 Task: Create new invoice with Date Opened :30-Apr-23, Select Customer: Hat Creek Burger Co., Terms: Payment Term 2. Make invoice entry for item-1 with Date: 30-Apr-23, Description: Celsius Lemon Lime, Action: Material, Income Account: Income:Sales, Quantity: 1, Unit Price: 6.25, Discount %: 10. Make entry for item-2 with Date: 30-Apr-23, Description: Huggies Little Movers Baby Diapers Size 7, Action: Material, Income Account: Income:Sales, Quantity: 2, Unit Price: 9.5, Discount %: 5. Make entry for item-3 with Date: 30-Apr-23, Description: Diet Coke Can, Action: Material, Income Account: Income:Sales, Quantity: 1, Unit Price: 10.5, Discount %: 7. Write Notes: 'Looking forward to serving you again.'. Post Invoice with Post Date: 30-Apr-23, Post to Accounts: Assets:Accounts Receivable. Pay / Process Payment with Transaction Date: 15-May-23, Amount: 33.44, Transfer Account: Checking Account. Print Invoice, display notes by going to Option, then go to Display Tab and check 'Invoice Notes'.
Action: Mouse moved to (165, 35)
Screenshot: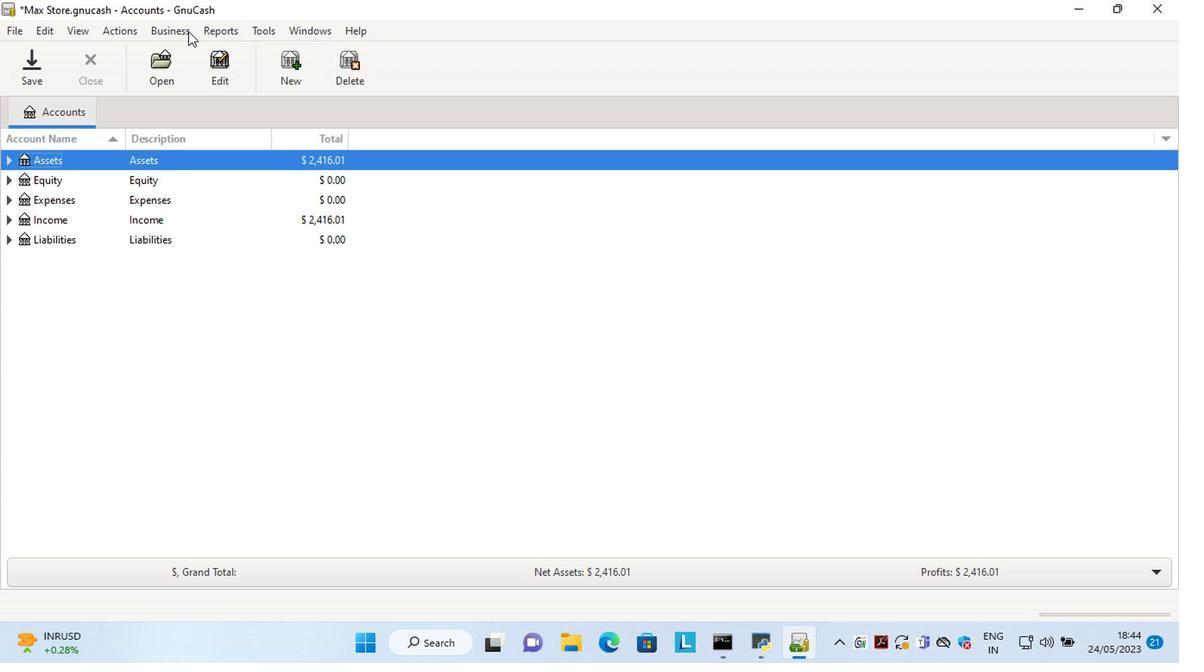 
Action: Mouse pressed left at (165, 35)
Screenshot: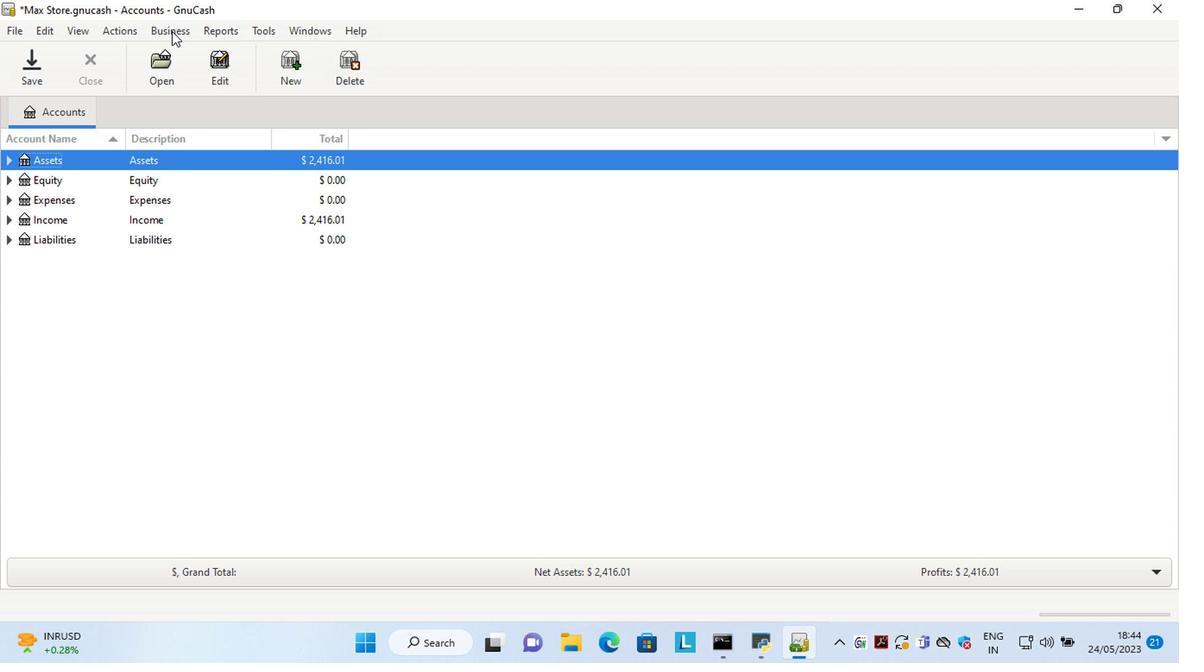 
Action: Mouse moved to (384, 124)
Screenshot: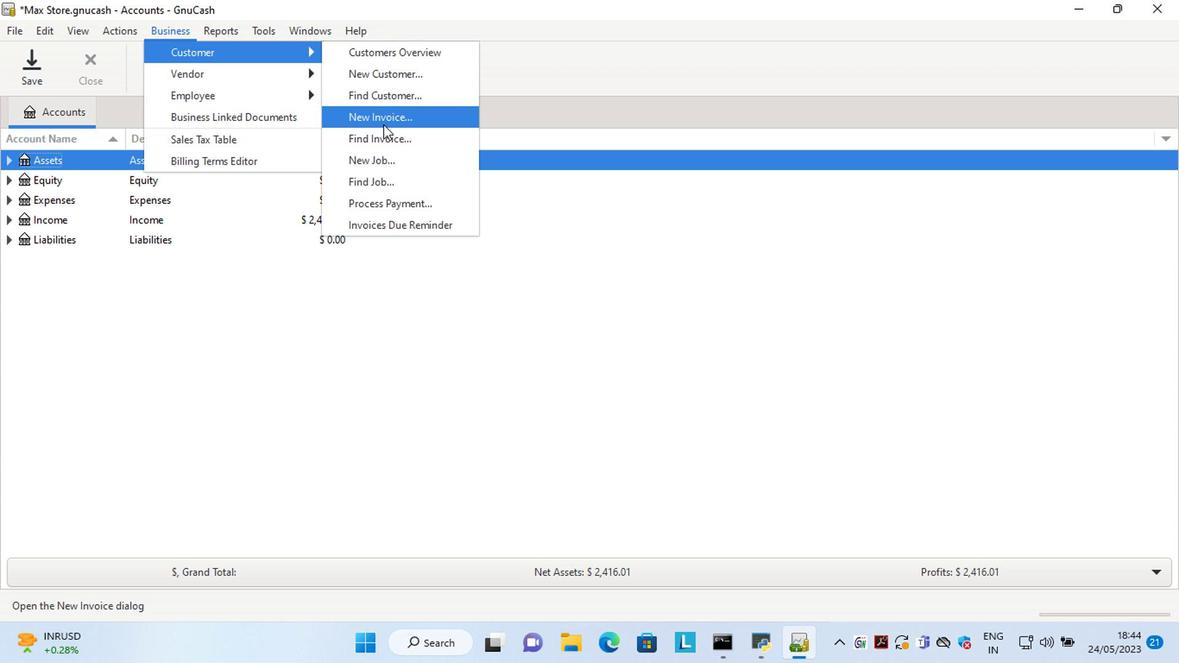 
Action: Mouse pressed left at (384, 124)
Screenshot: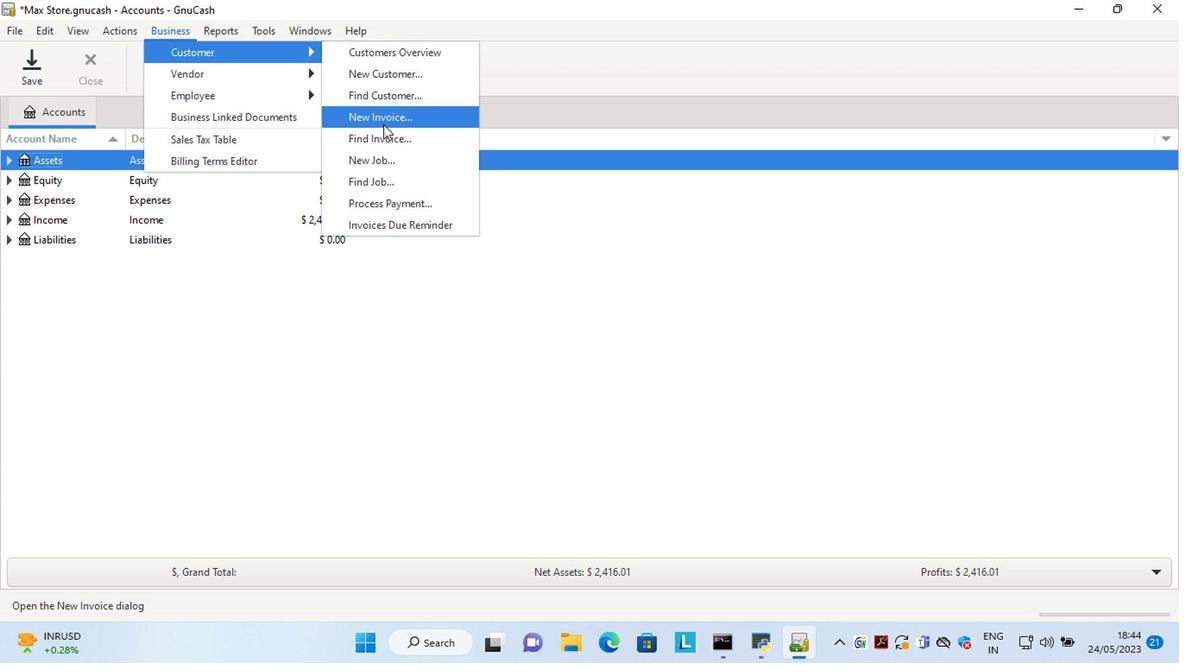 
Action: Mouse moved to (613, 250)
Screenshot: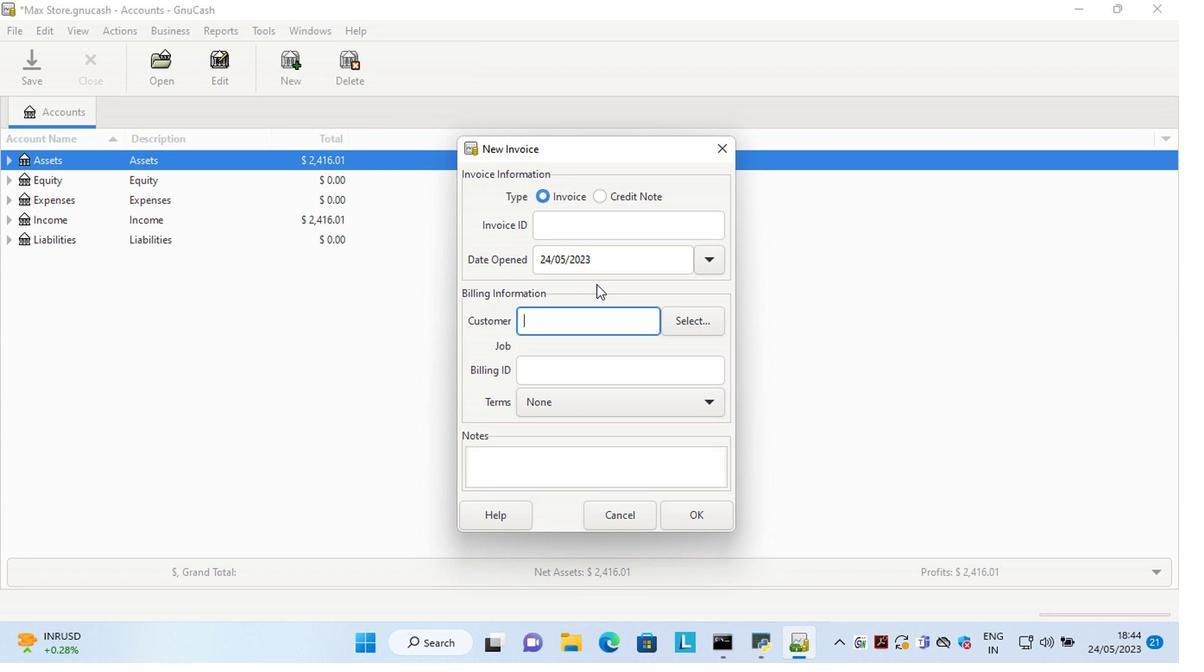 
Action: Mouse pressed left at (613, 250)
Screenshot: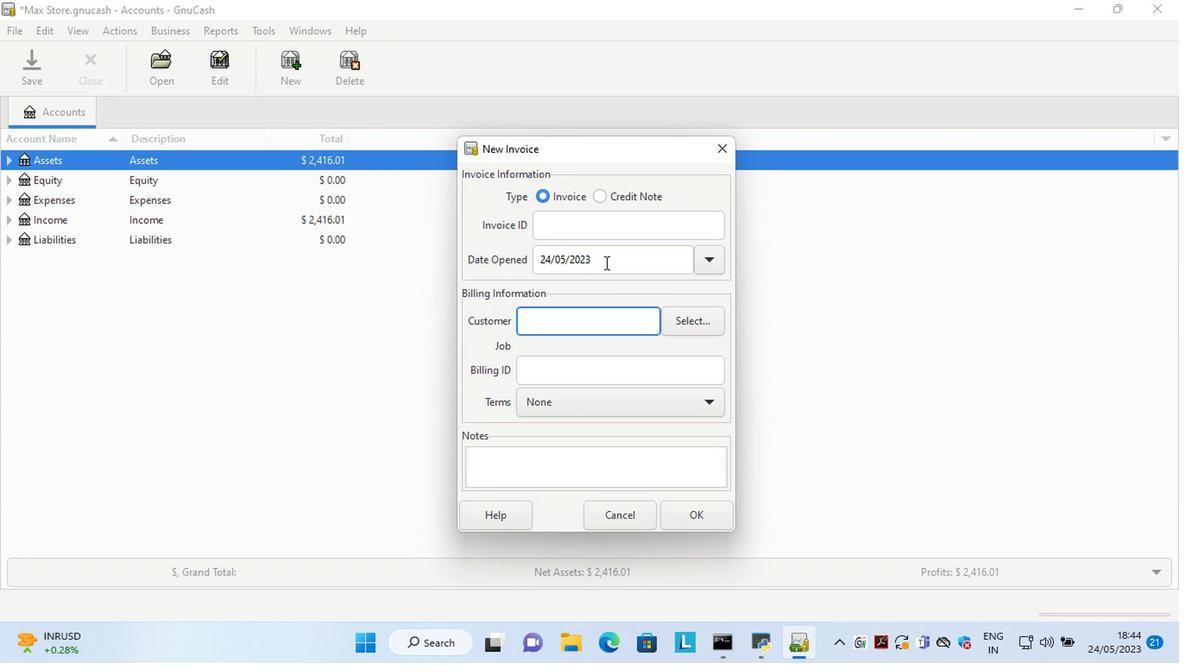 
Action: Mouse moved to (982, 344)
Screenshot: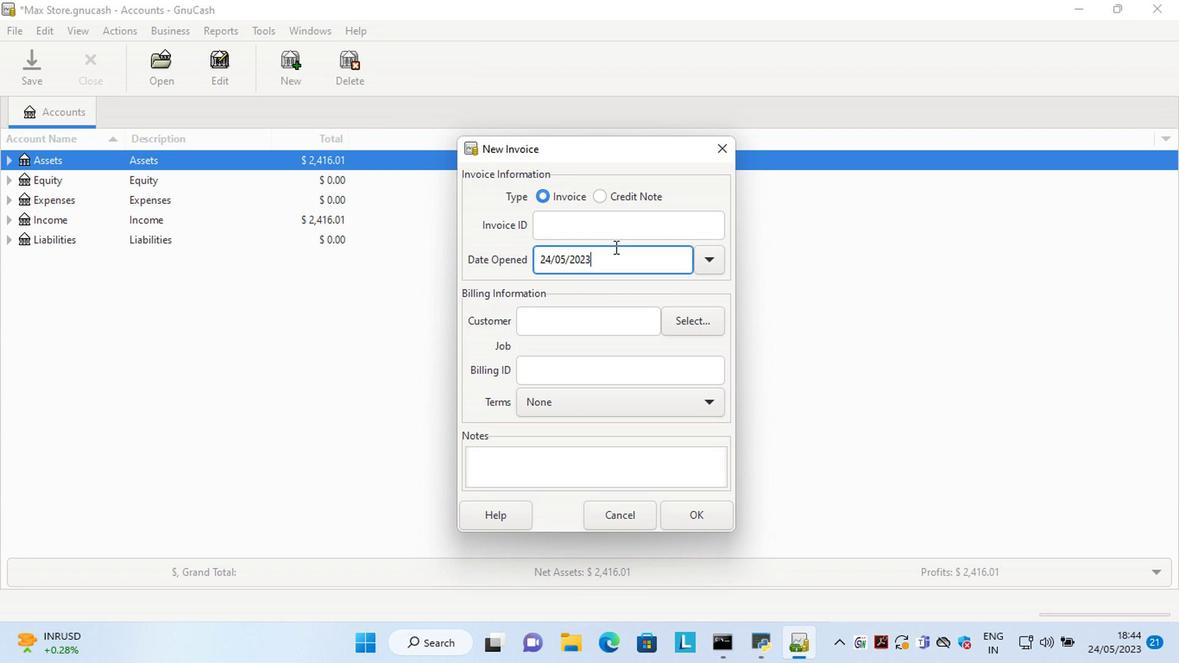 
Action: Key pressed <Key.left><Key.left><Key.left><Key.left><Key.left><Key.left><Key.left><Key.left><Key.left><Key.left><Key.left><Key.left><Key.left><Key.delete><Key.delete>30<Key.right><Key.right><Key.delete>4
Screenshot: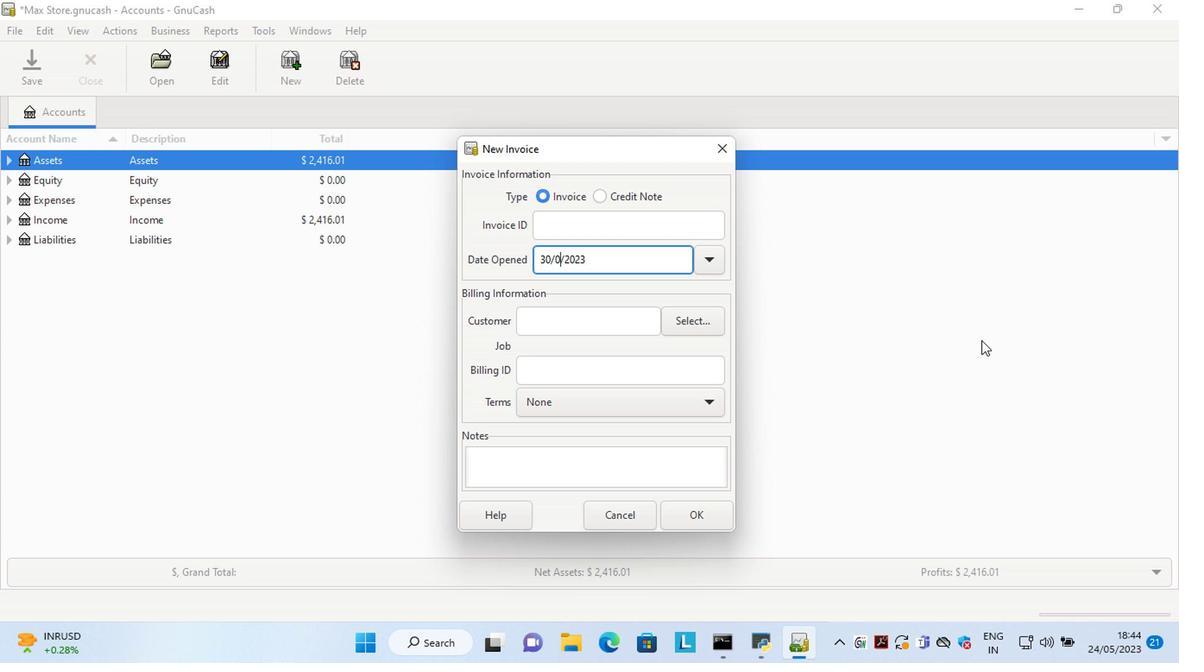 
Action: Mouse moved to (679, 326)
Screenshot: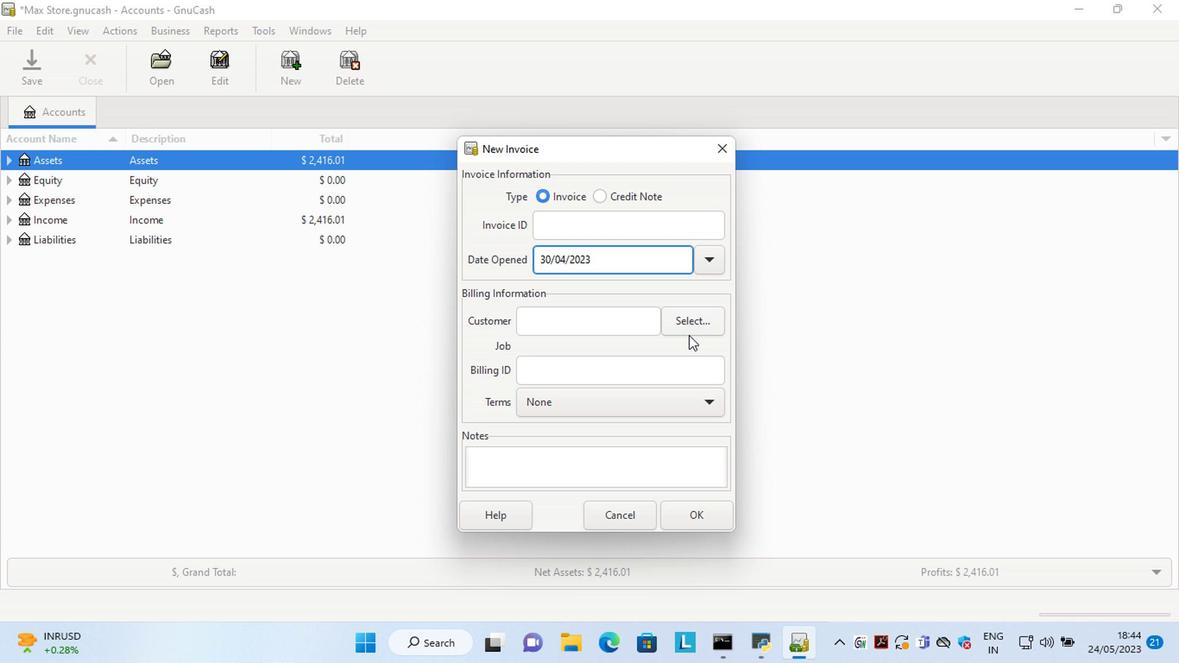 
Action: Mouse pressed left at (679, 326)
Screenshot: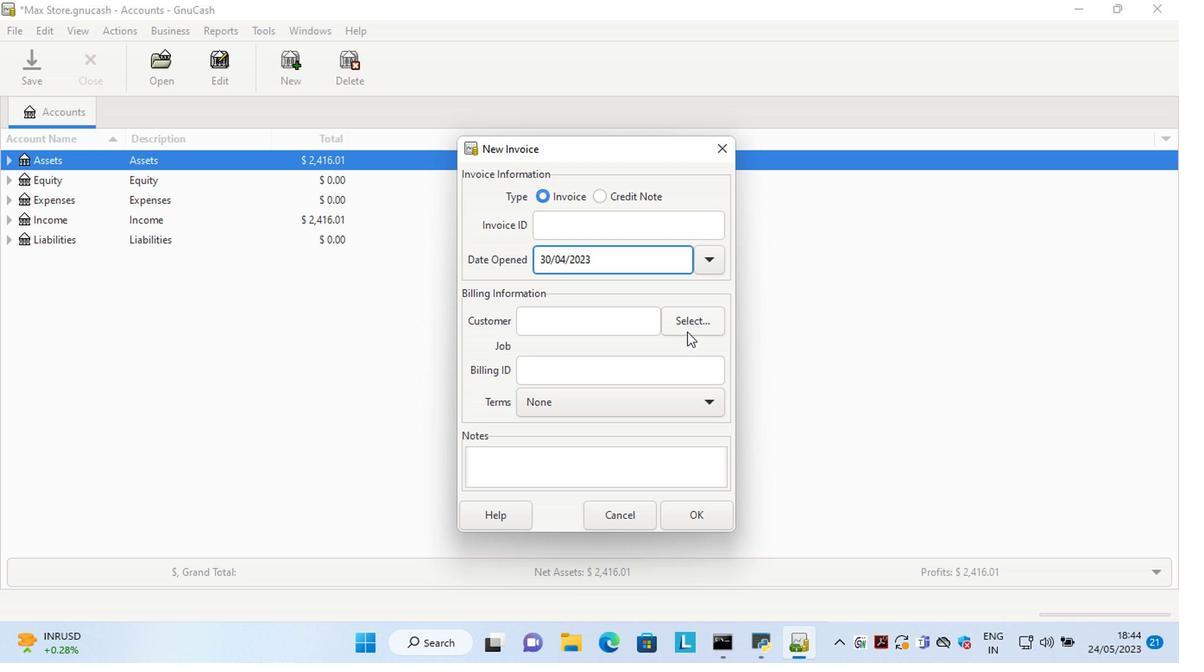 
Action: Mouse moved to (609, 303)
Screenshot: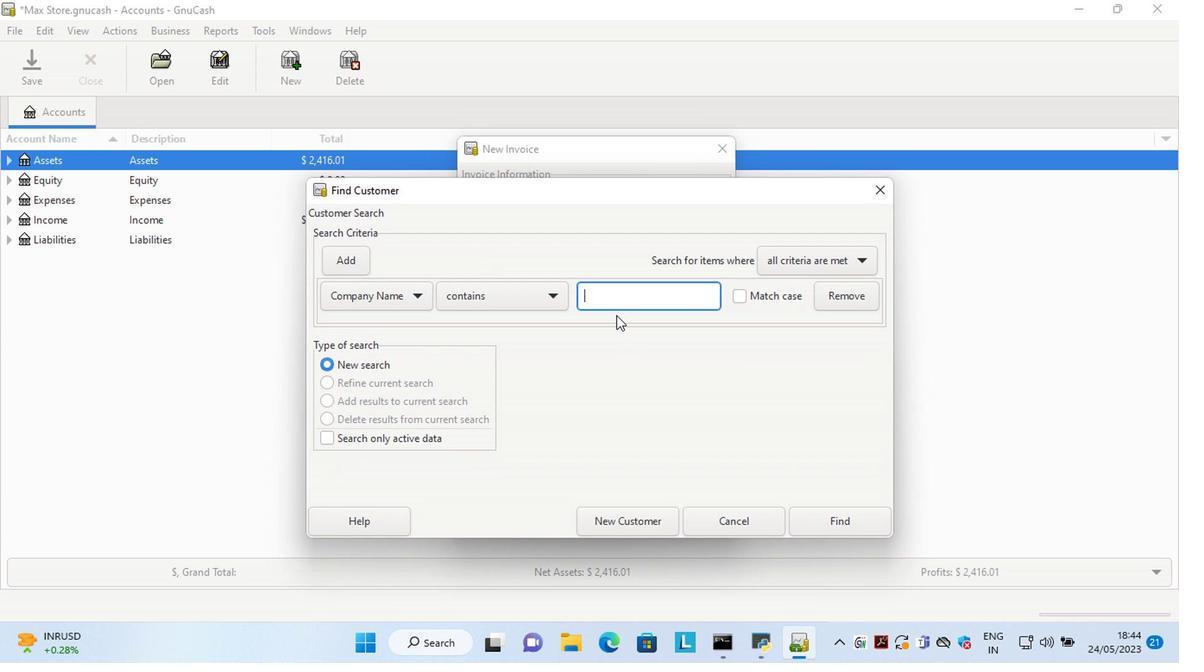 
Action: Mouse pressed left at (609, 303)
Screenshot: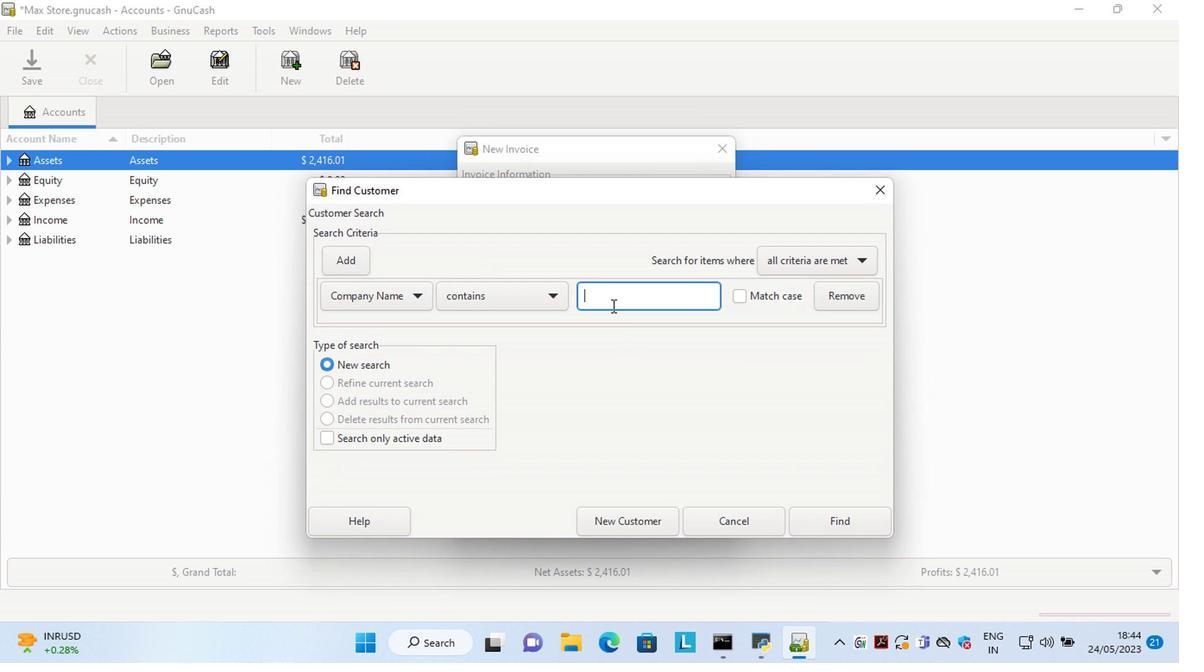 
Action: Key pressed <Key.shift>Hat<Key.space><Key.shift>Creek<Key.space><Key.shift>Burger
Screenshot: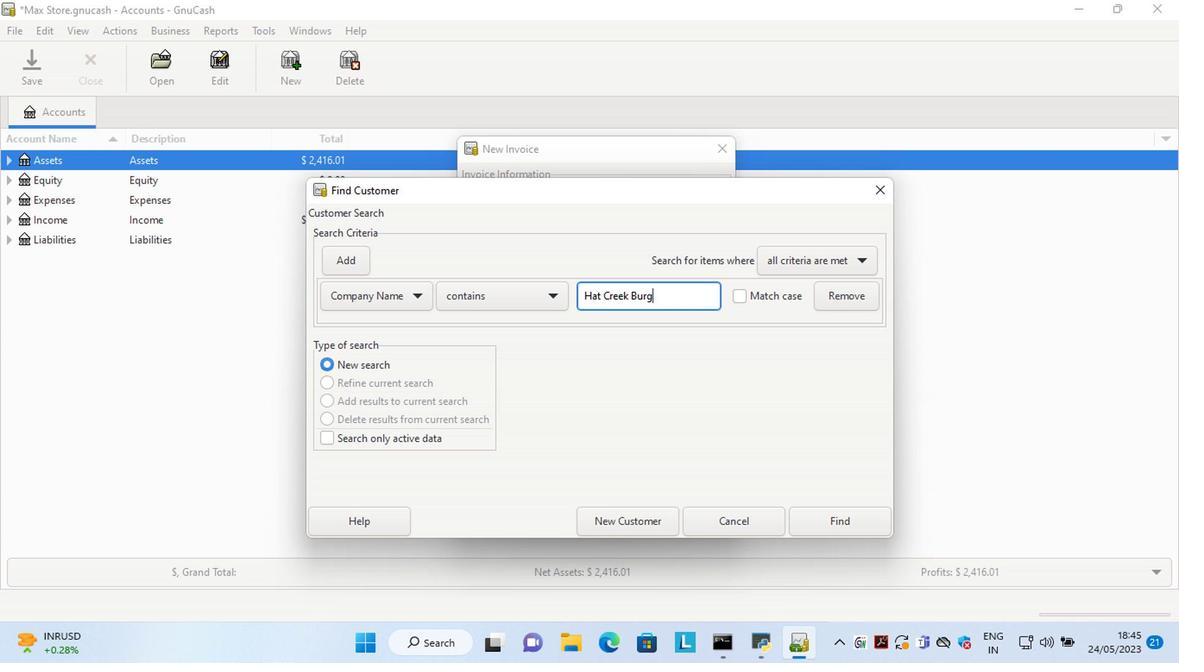 
Action: Mouse moved to (825, 522)
Screenshot: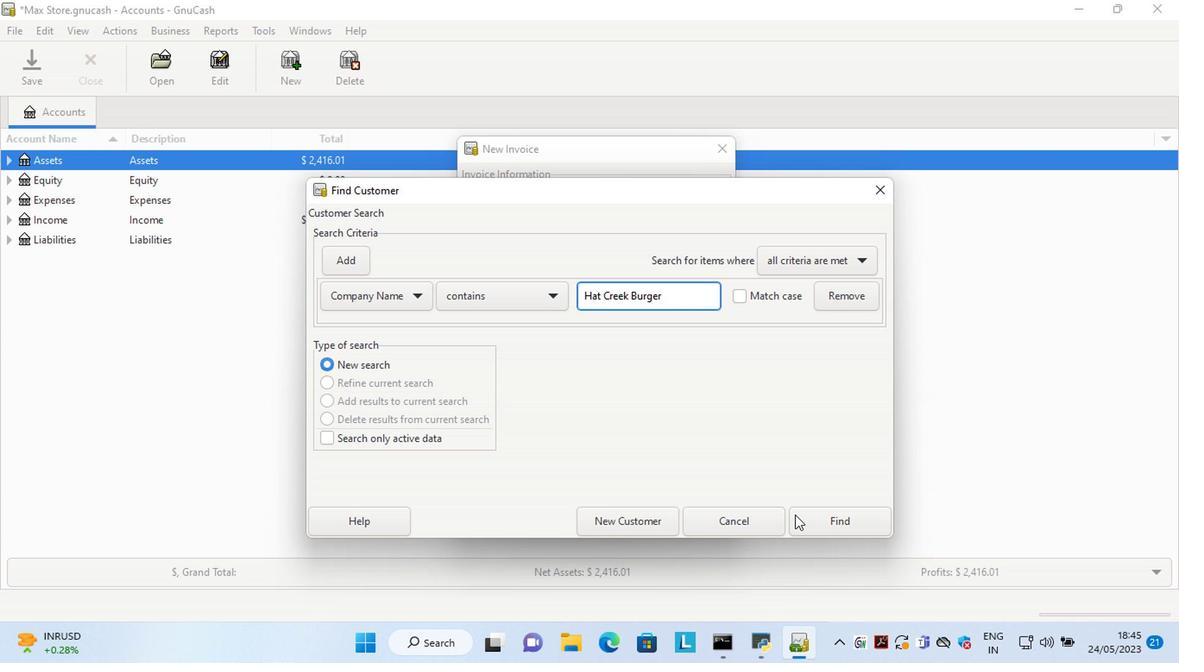 
Action: Mouse pressed left at (825, 522)
Screenshot: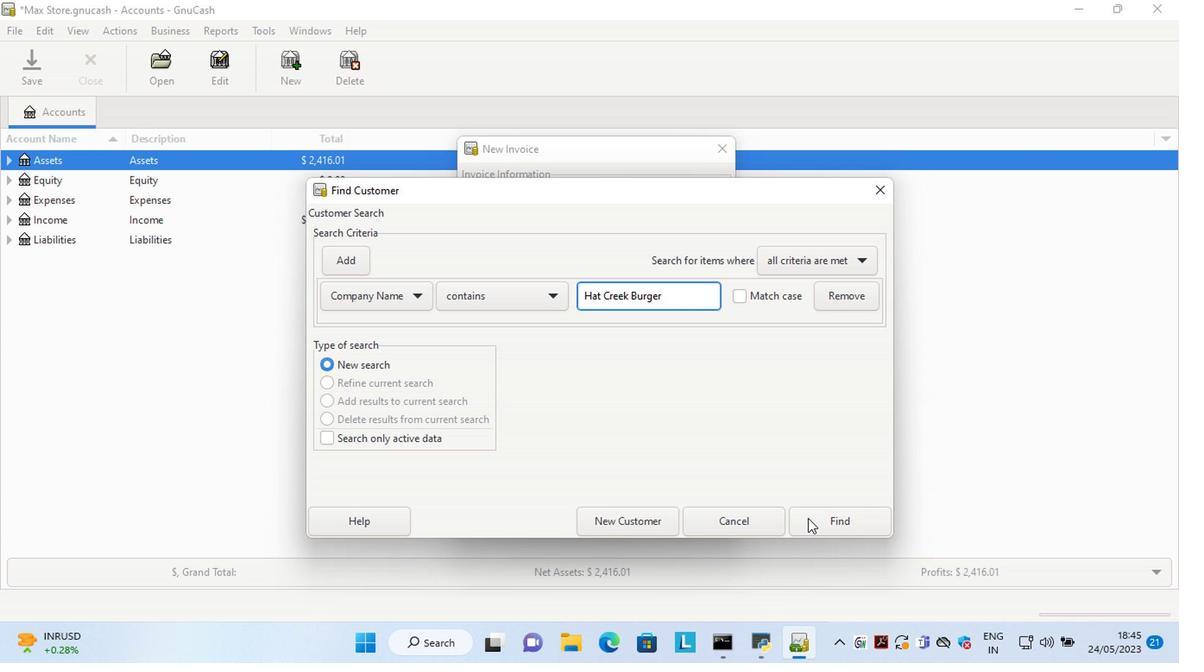 
Action: Mouse moved to (623, 352)
Screenshot: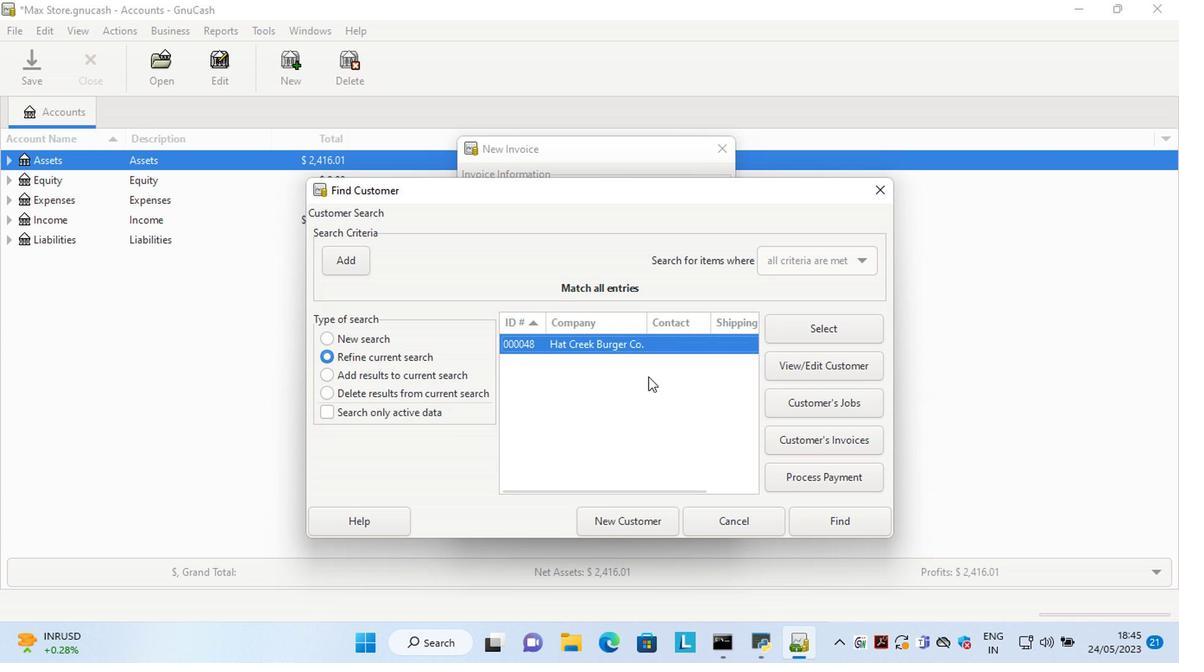 
Action: Mouse pressed left at (623, 352)
Screenshot: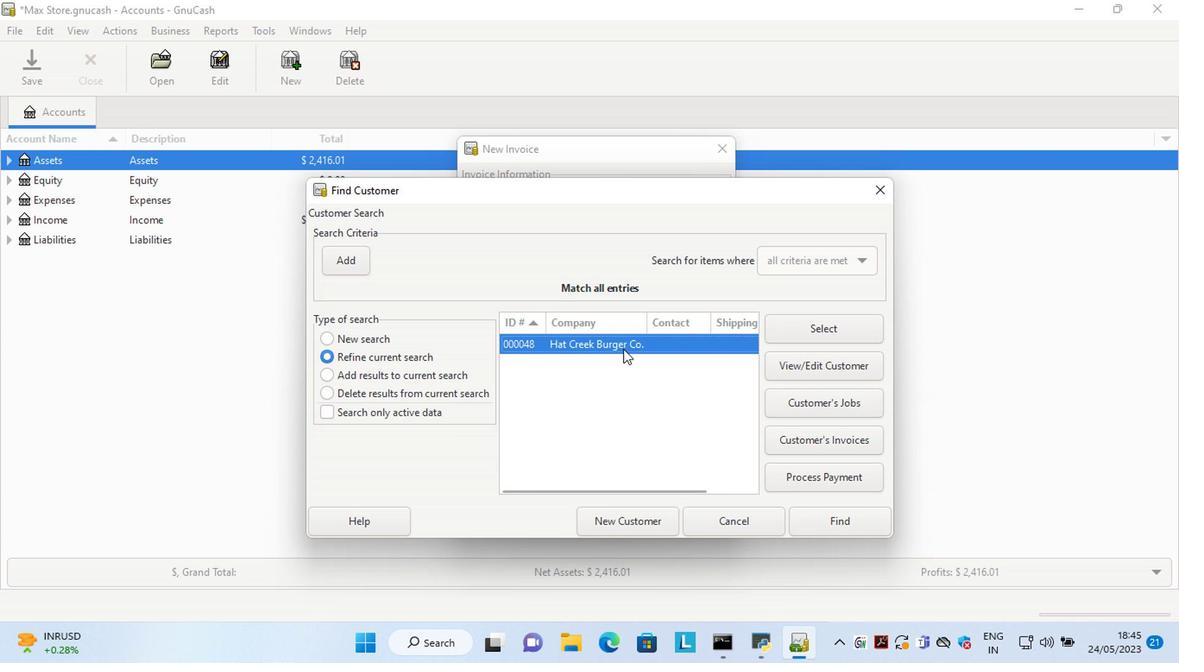 
Action: Mouse pressed left at (623, 352)
Screenshot: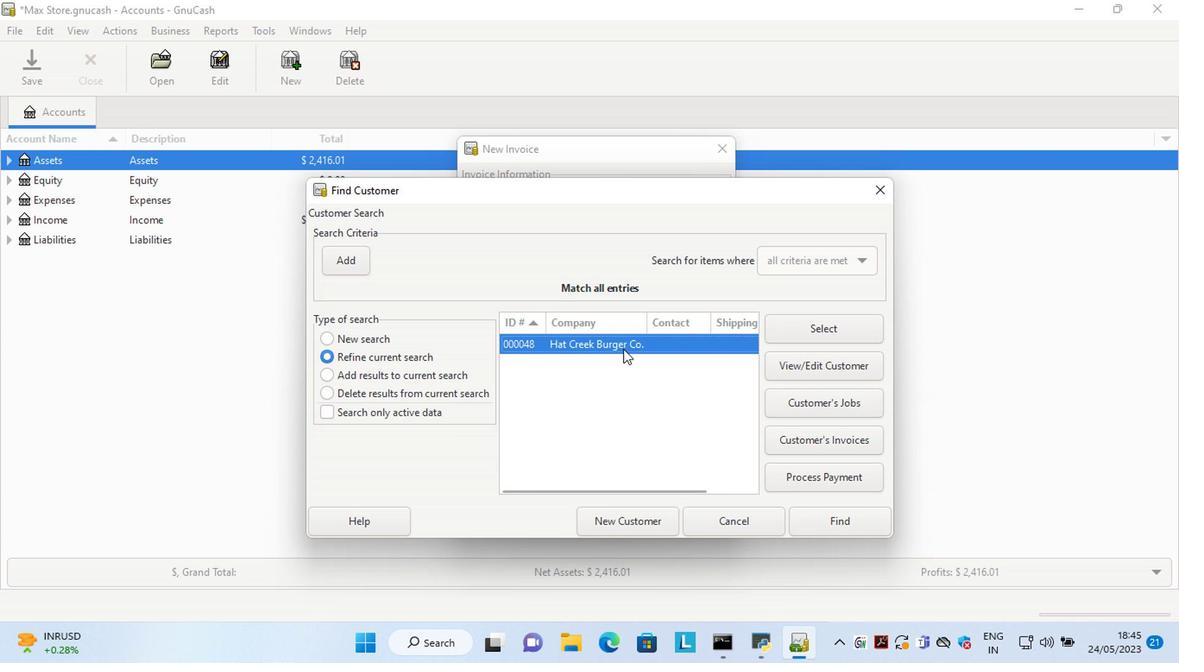 
Action: Mouse moved to (606, 421)
Screenshot: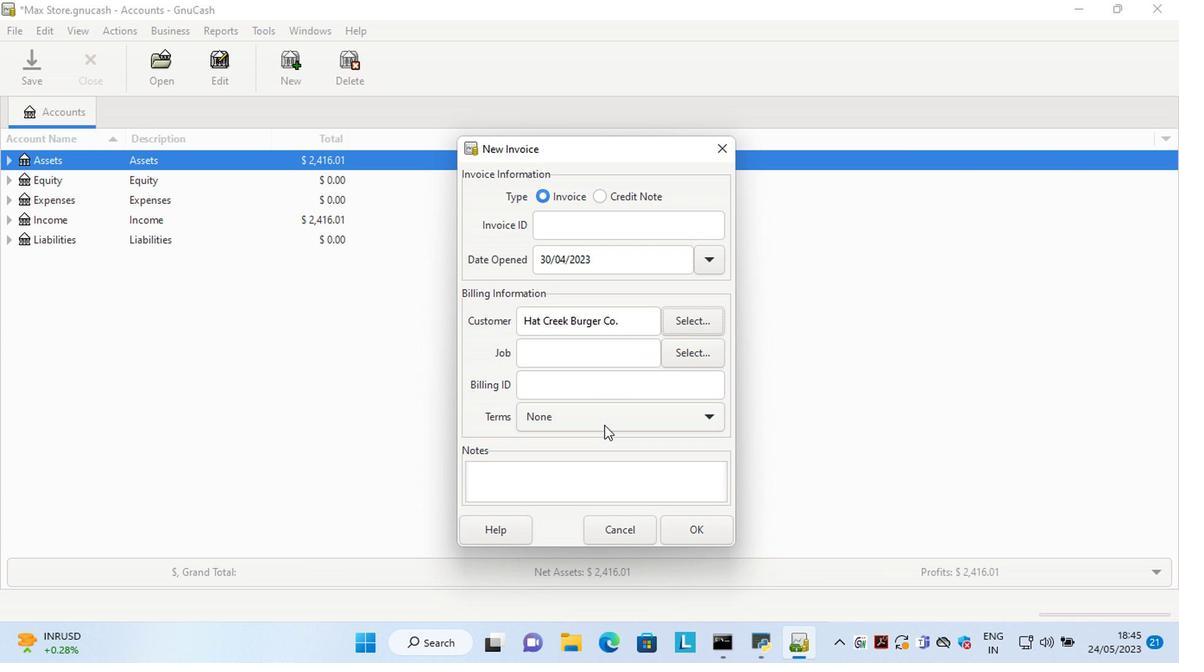 
Action: Mouse pressed left at (606, 421)
Screenshot: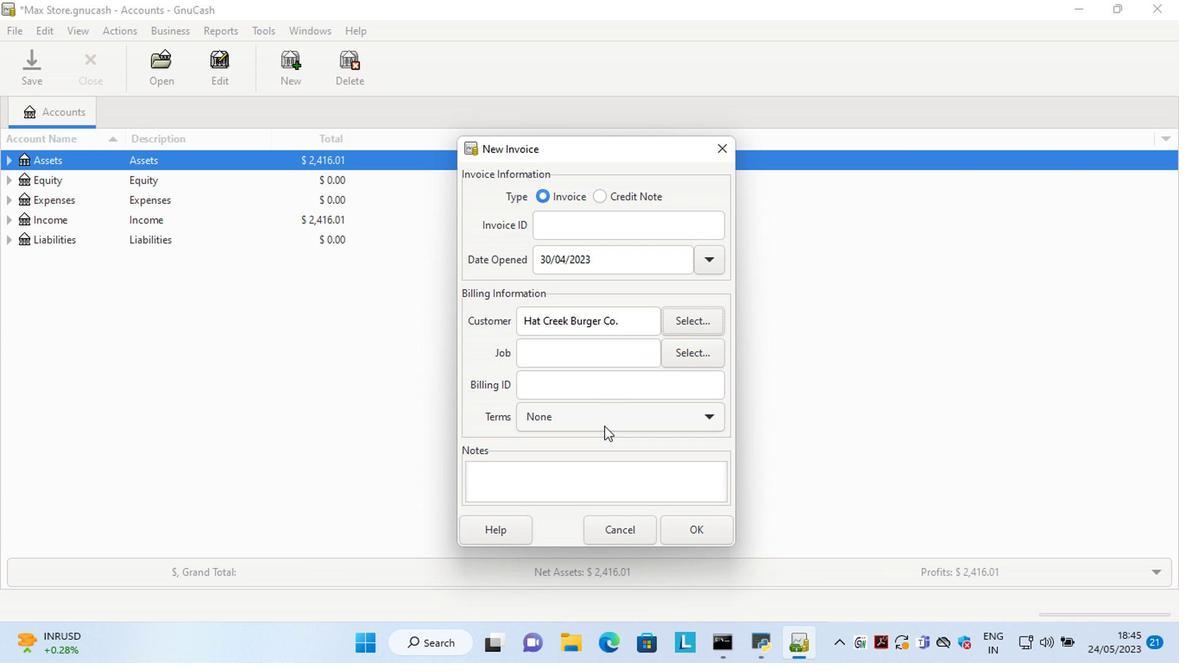 
Action: Mouse moved to (586, 420)
Screenshot: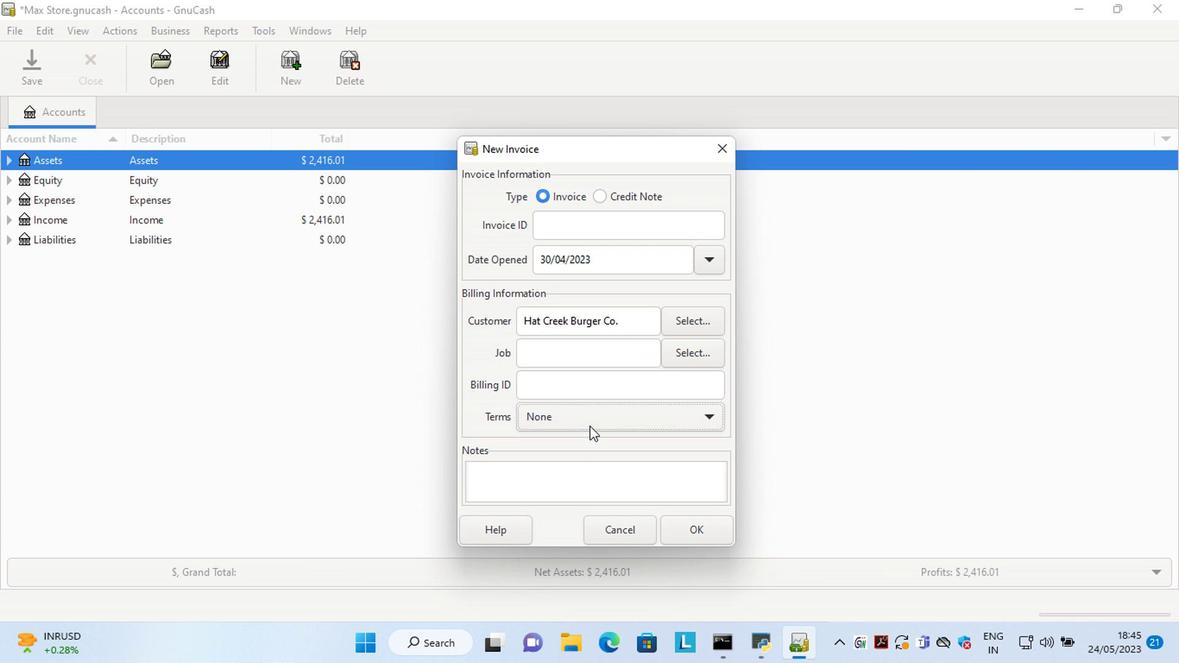 
Action: Mouse pressed left at (586, 420)
Screenshot: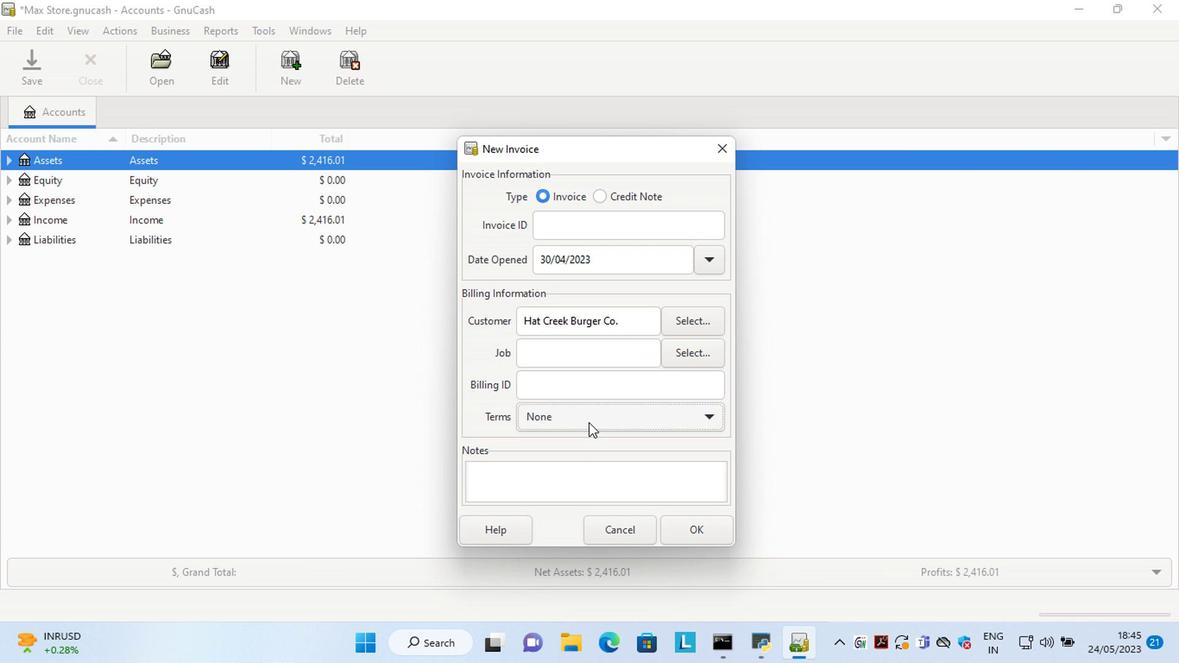 
Action: Mouse moved to (583, 470)
Screenshot: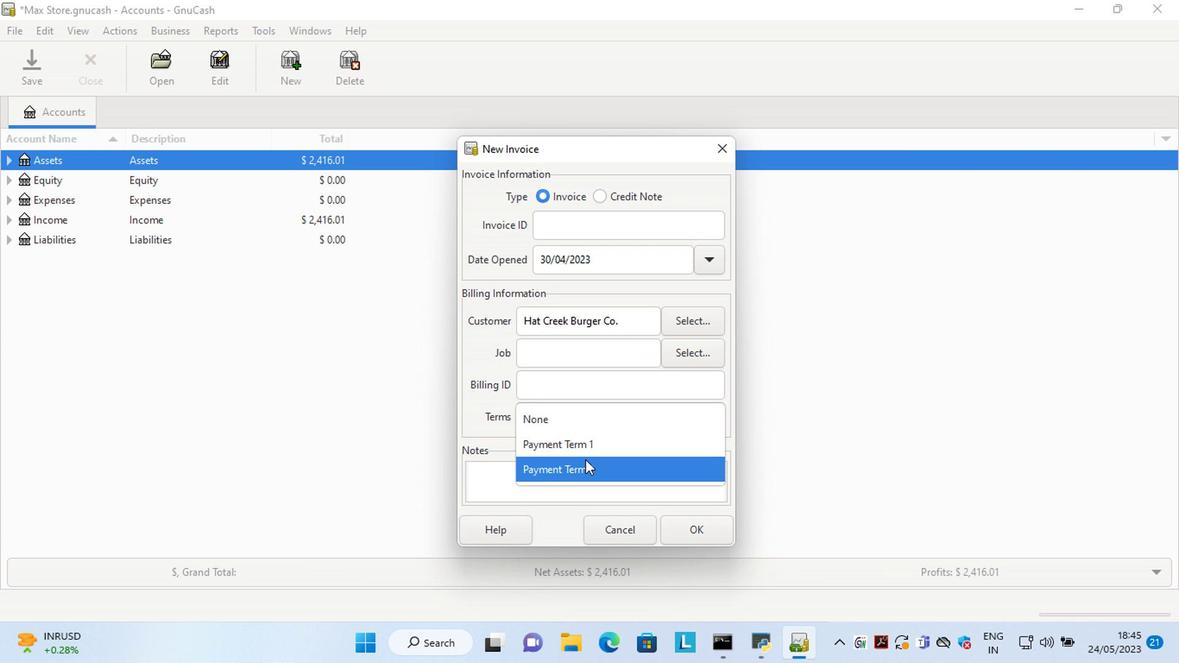
Action: Mouse pressed left at (583, 470)
Screenshot: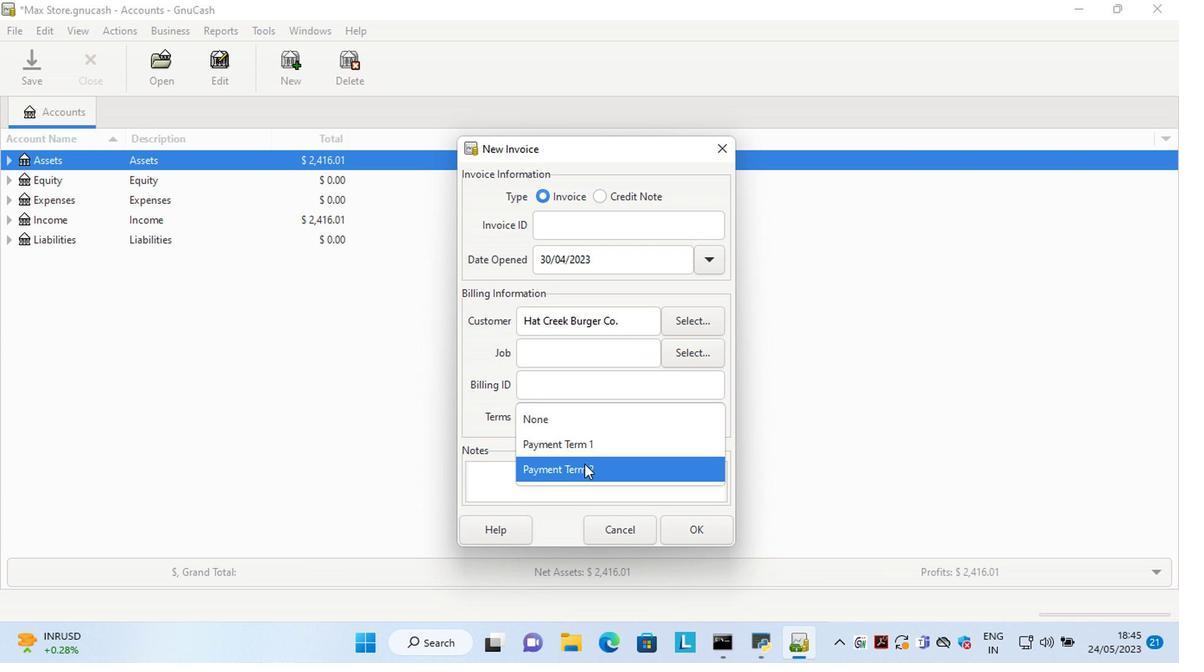 
Action: Mouse moved to (699, 540)
Screenshot: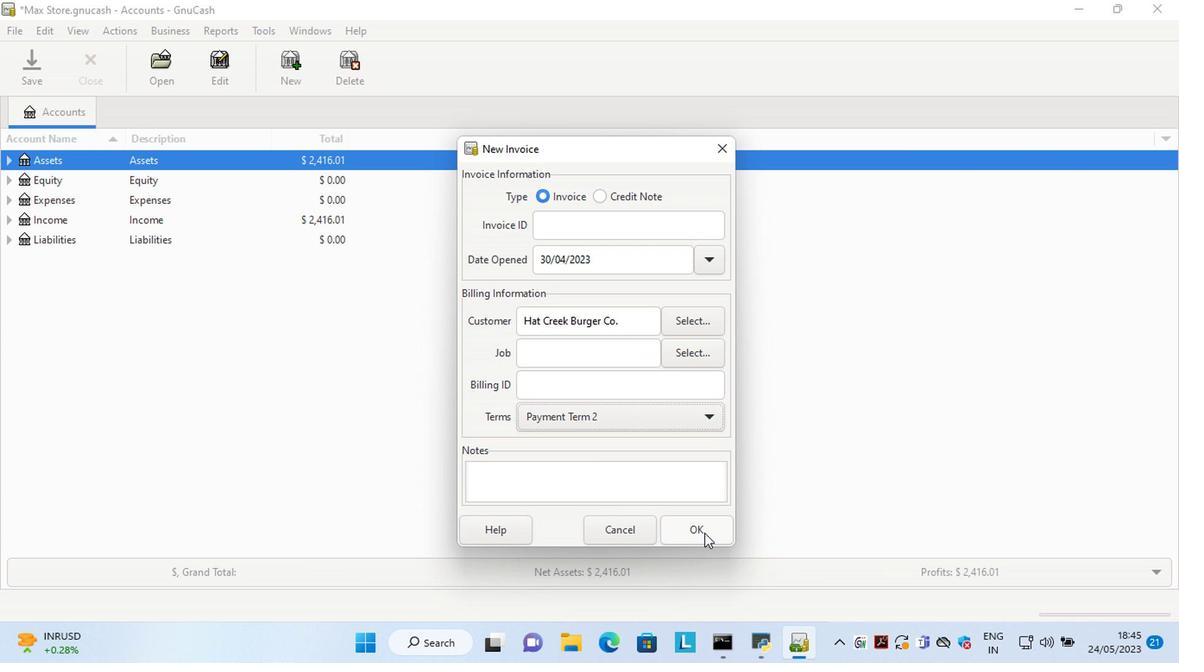 
Action: Mouse pressed left at (699, 540)
Screenshot: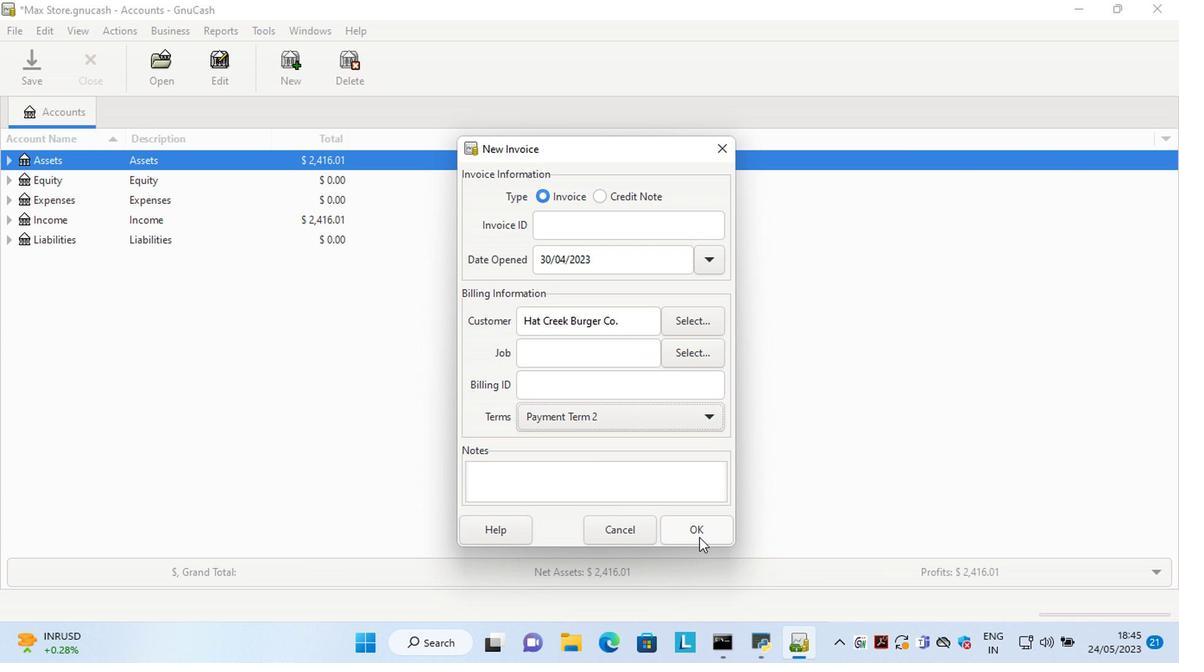 
Action: Mouse moved to (367, 417)
Screenshot: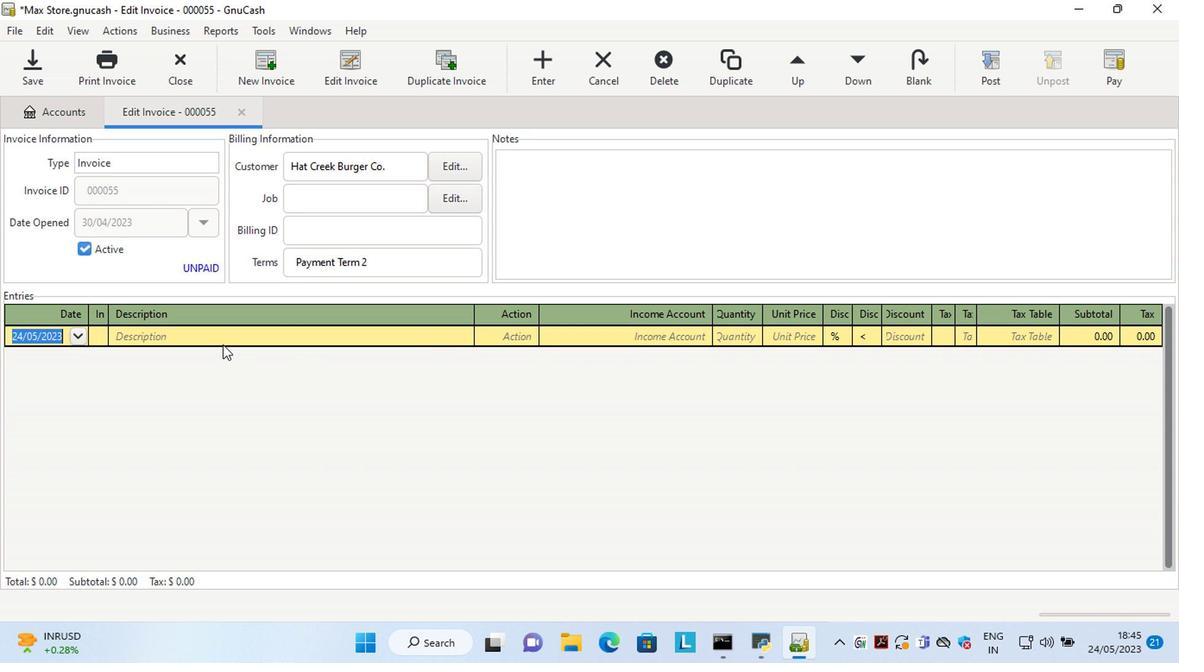 
Action: Key pressed <Key.left><Key.left><Key.left><Key.left><Key.delete><Key.delete>30<Key.right><Key.right><Key.delete>4<Key.tab><Key.shift>Celsius<Key.space><Key.shift>Lemon<Key.space><Key.shift>Lime<Key.tab>ma<Key.tab>sale<Key.tab>1<Key.tab>6.25<Key.tab>
Screenshot: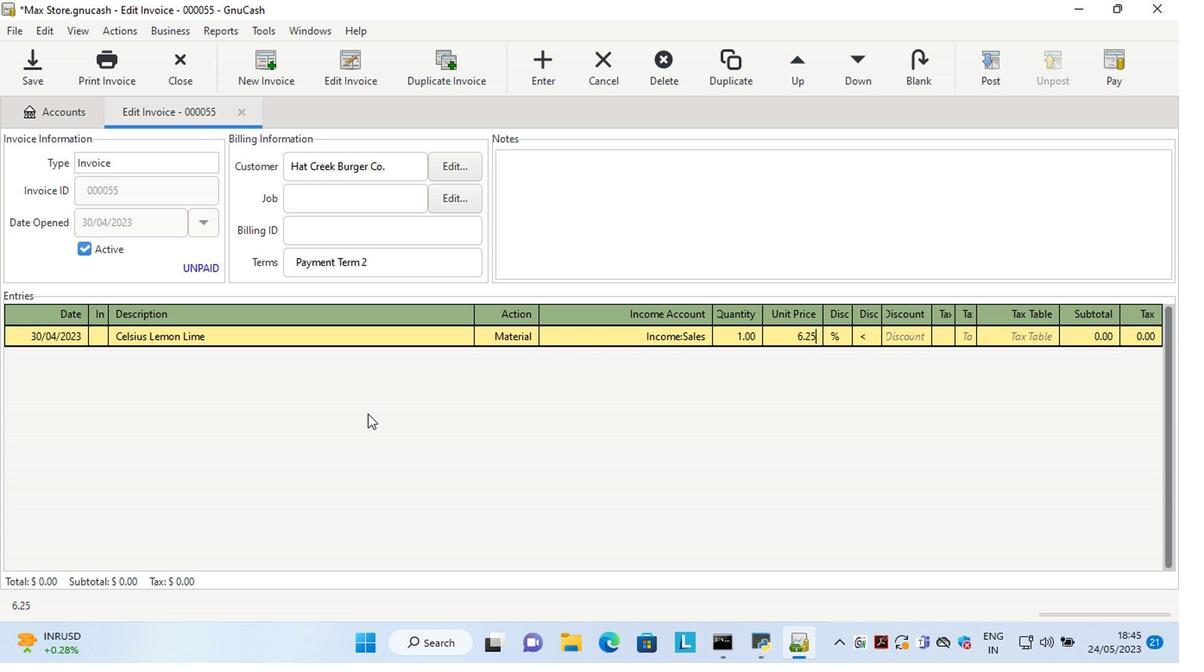 
Action: Mouse moved to (860, 337)
Screenshot: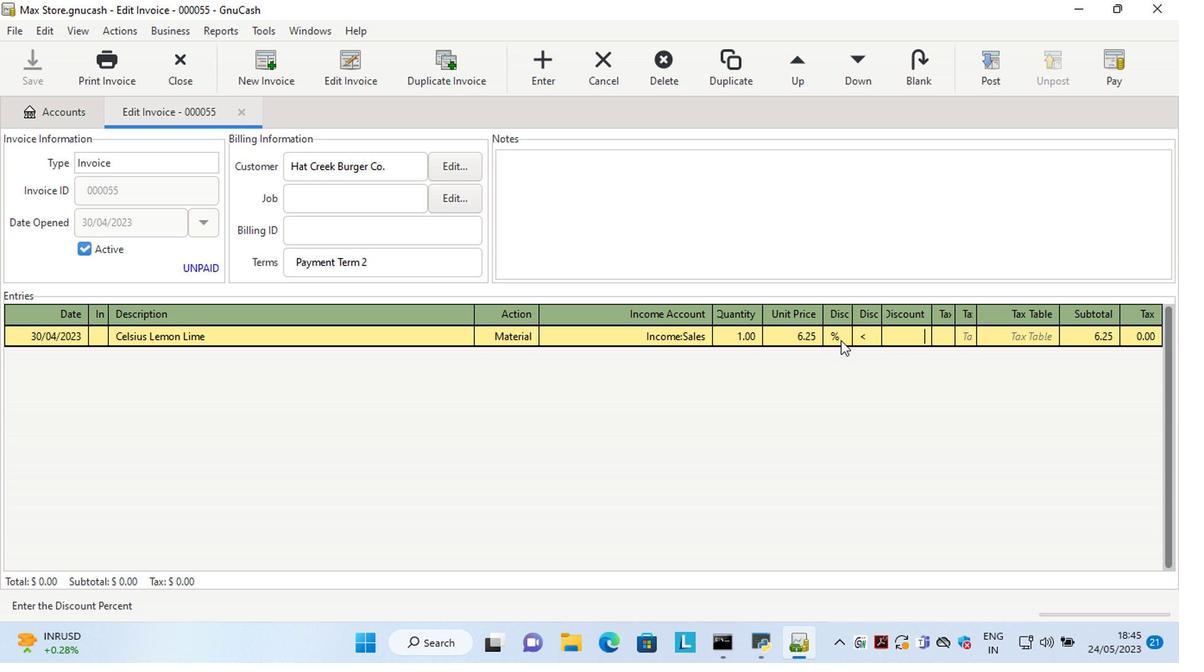 
Action: Mouse pressed left at (860, 337)
Screenshot: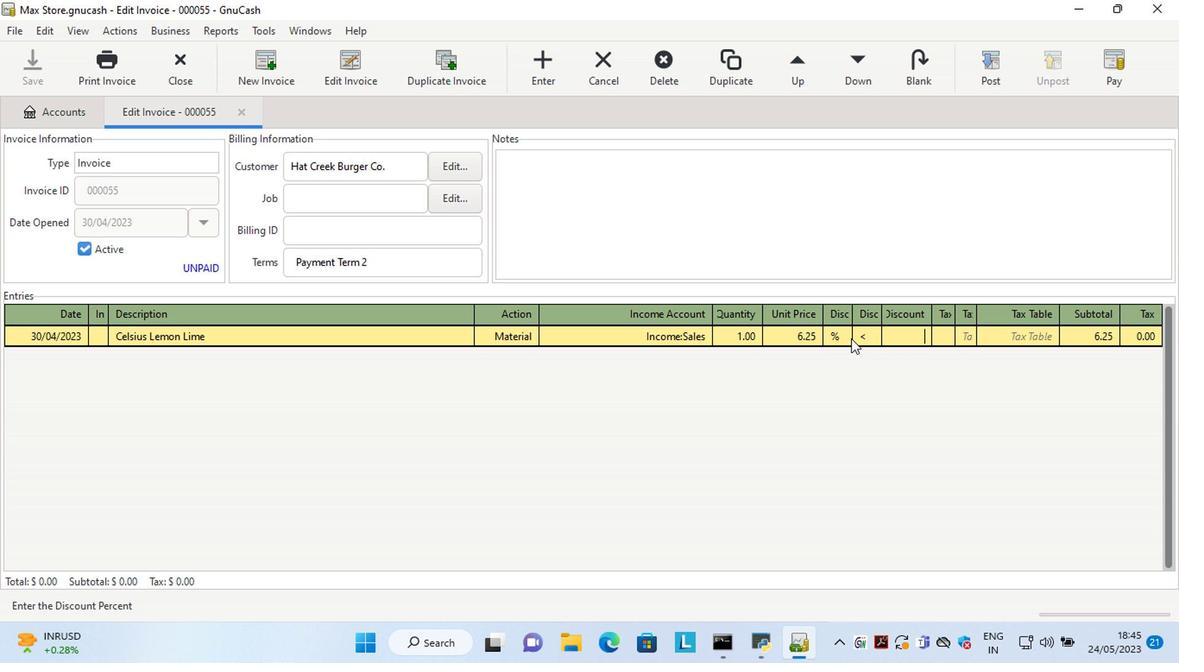 
Action: Mouse moved to (897, 340)
Screenshot: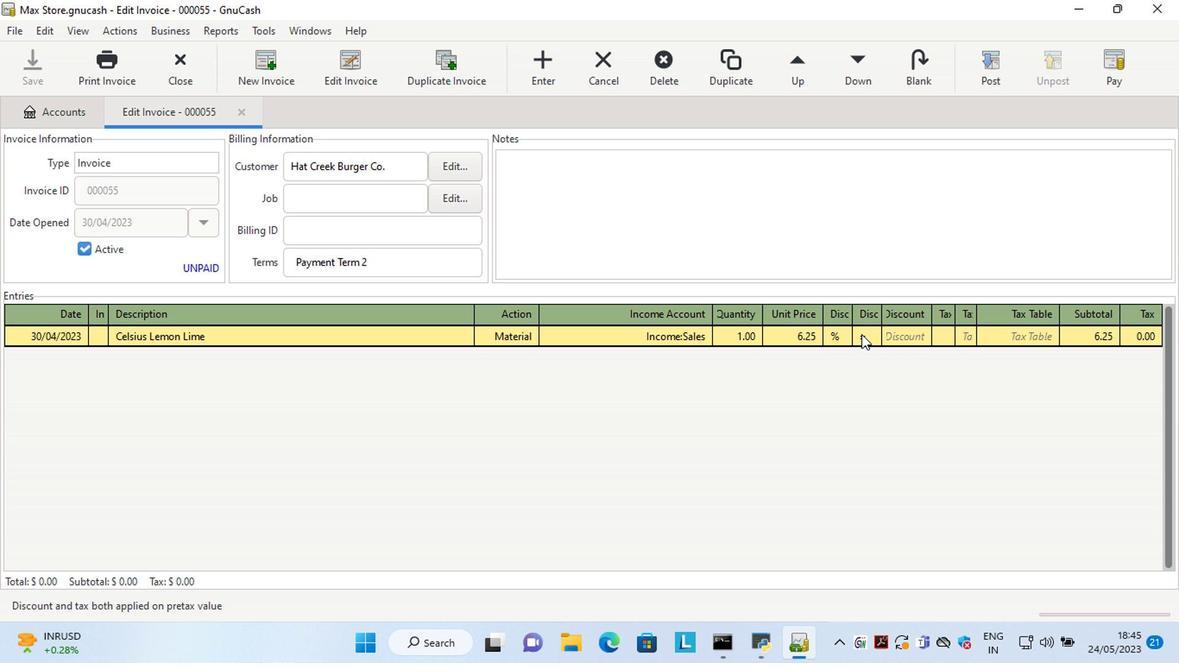 
Action: Mouse pressed left at (897, 340)
Screenshot: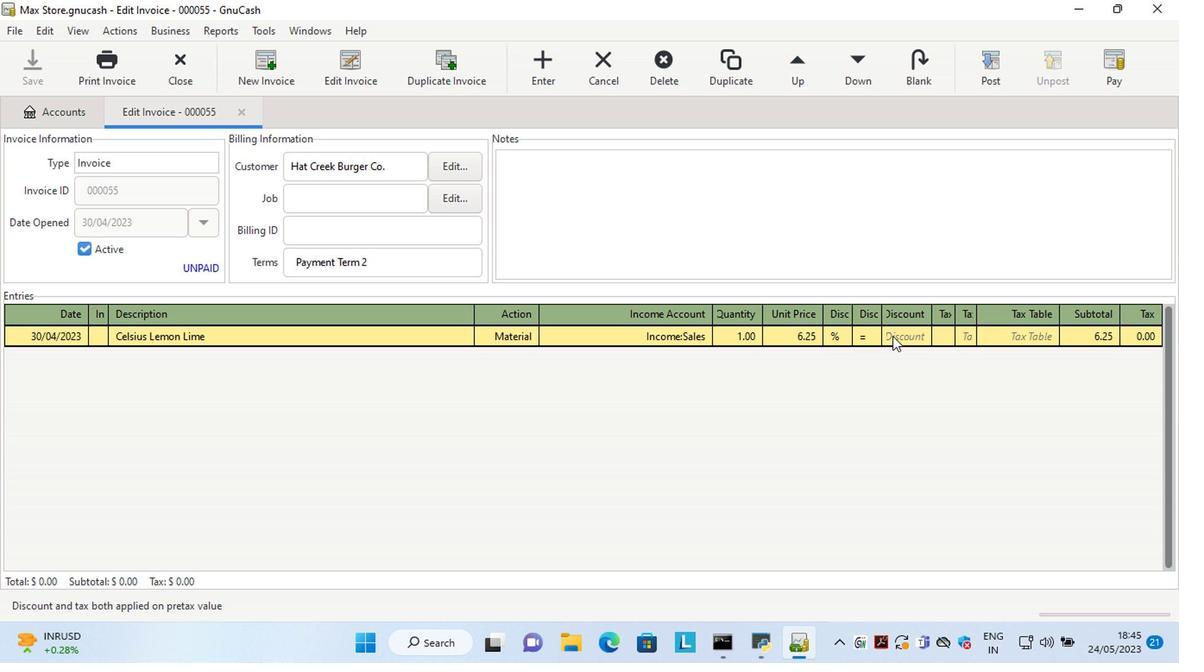
Action: Key pressed 10<Key.tab><Key.tab><Key.shift>Huggies<Key.space><Key.shift>Little<Key.space><Key.shift>Movers<Key.space><Key.shift>Baby<Key.space><Key.shift>Diapers<Key.space><Key.shift>Size<Key.space>7<Key.tab>maq<Key.insert><Key.backspace>t<Key.tab>sae<Key.backspace>l<Key.tab>2<Key.tab>9.5<Key.tab>
Screenshot: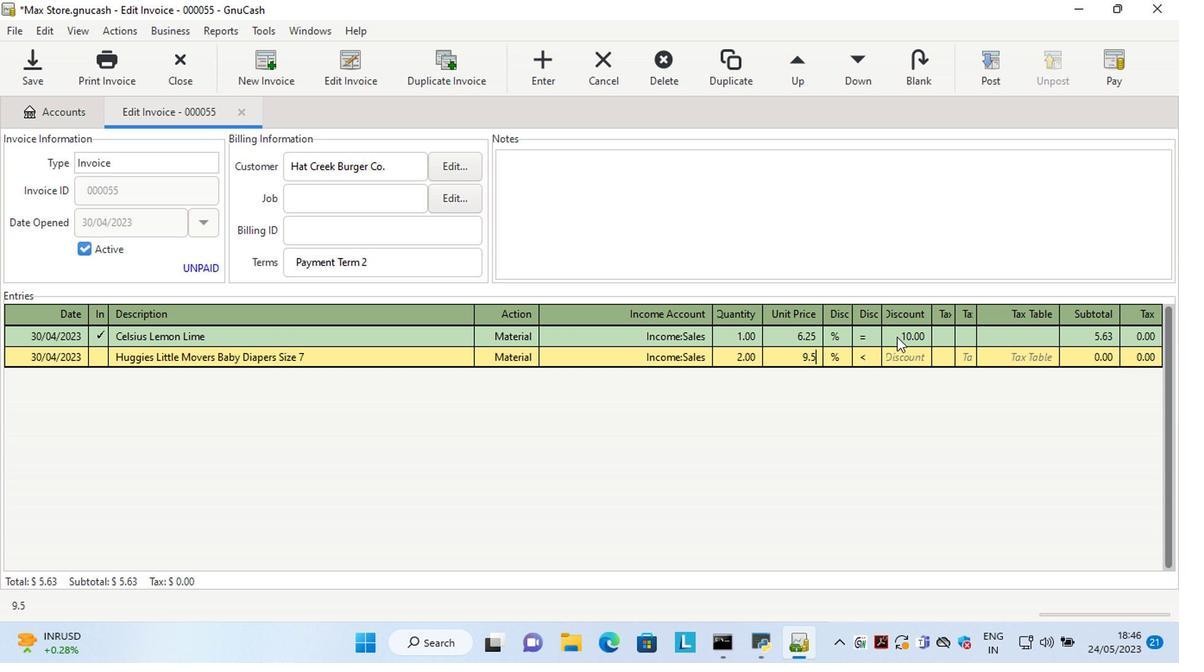 
Action: Mouse moved to (866, 360)
Screenshot: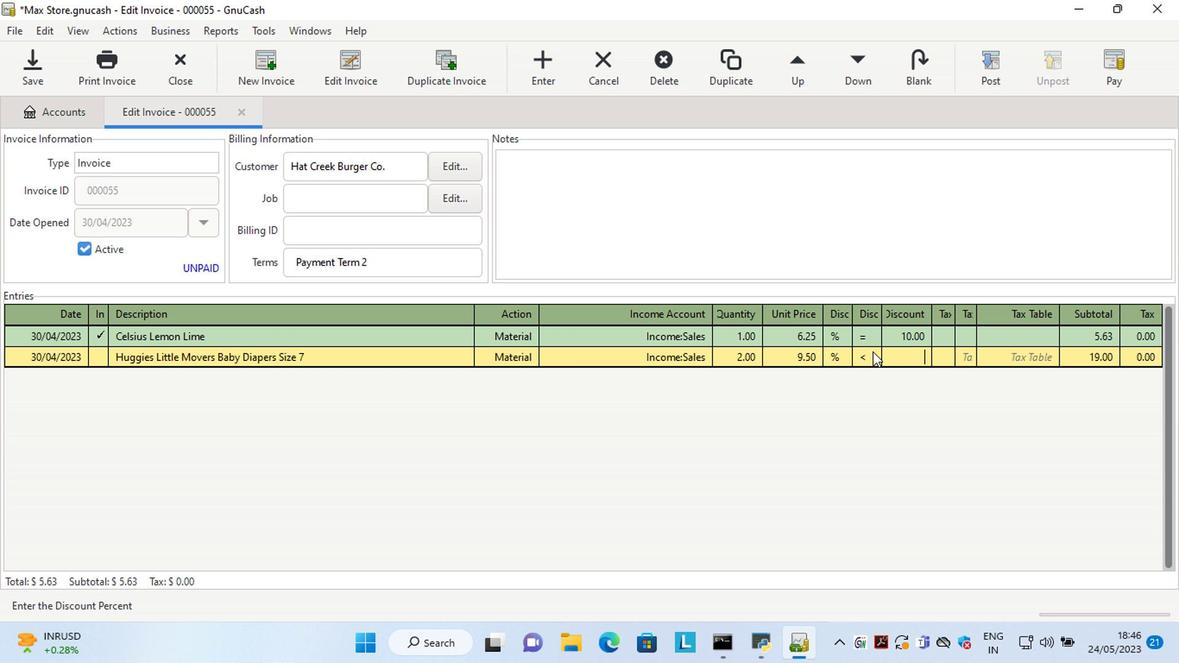 
Action: Mouse pressed left at (866, 360)
Screenshot: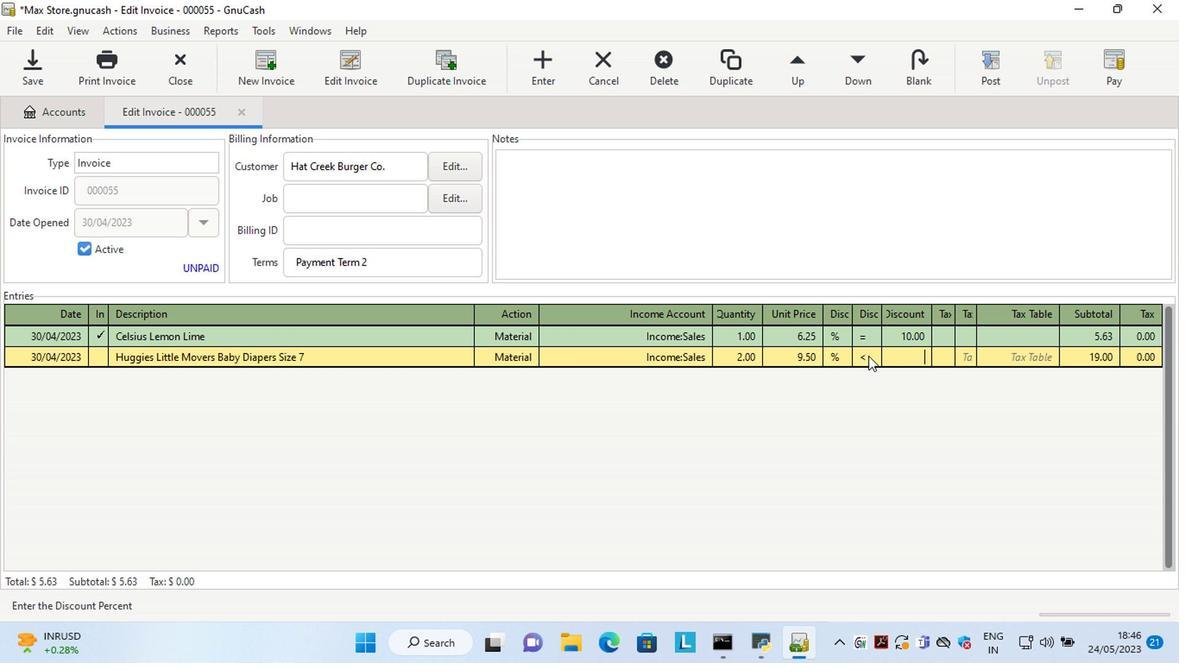 
Action: Mouse moved to (903, 356)
Screenshot: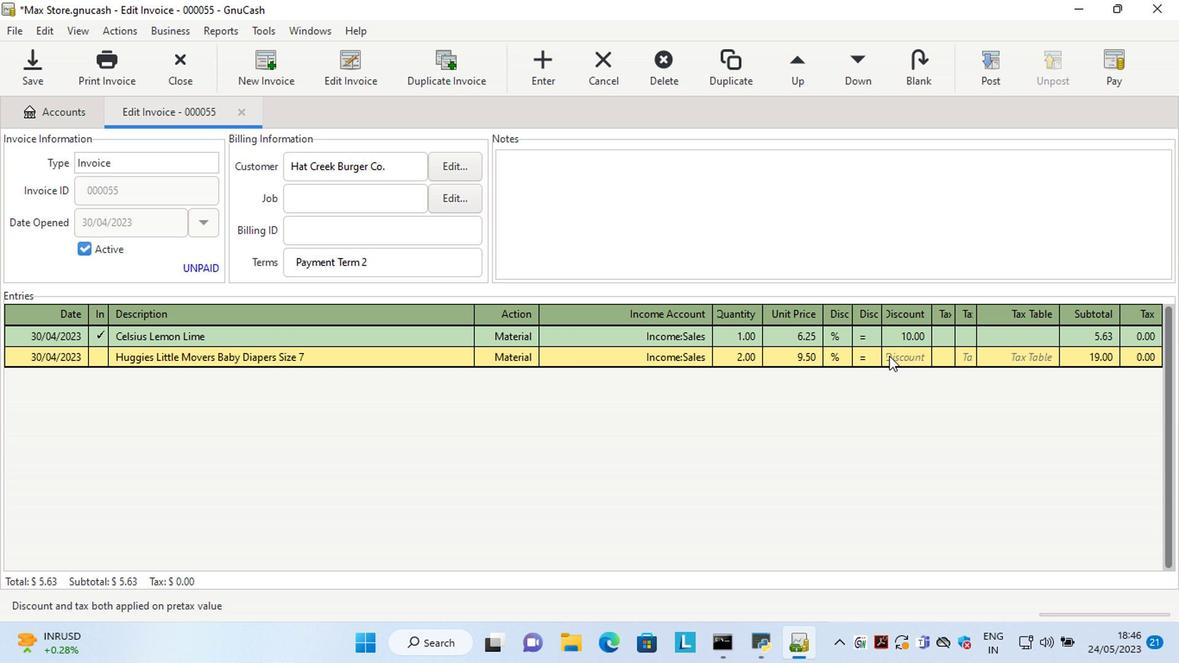 
Action: Mouse pressed left at (903, 356)
Screenshot: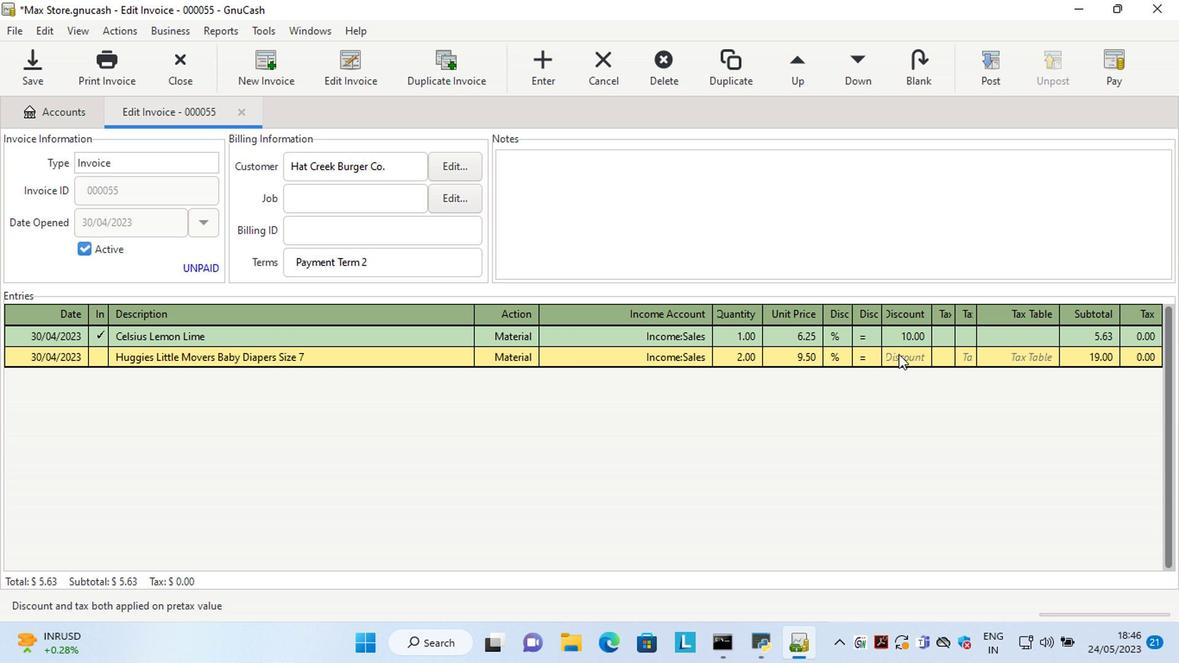 
Action: Key pressed 5<Key.tab><Key.tab><Key.shift><Key.shift><Key.shift><Key.shift><Key.shift><Key.shift><Key.shift><Key.shift><Key.shift><Key.shift><Key.shift><Key.shift><Key.shift>Diet<Key.space><Key.shift>Coke<Key.space><Key.shift>Can
Screenshot: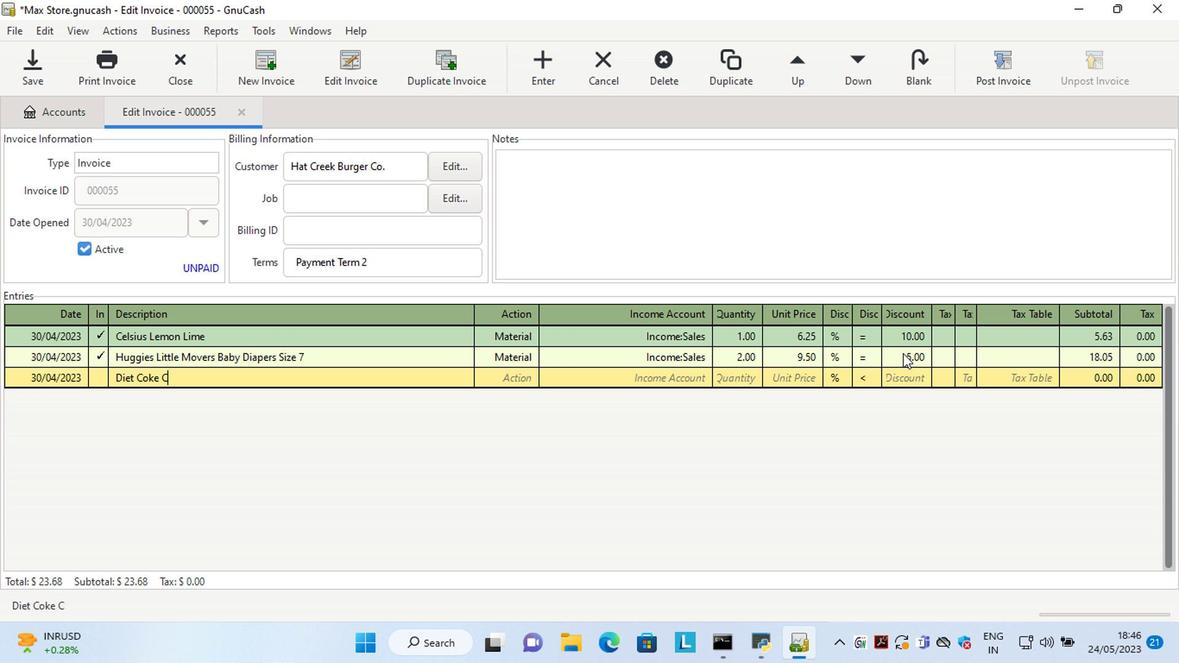 
Action: Mouse moved to (903, 356)
Screenshot: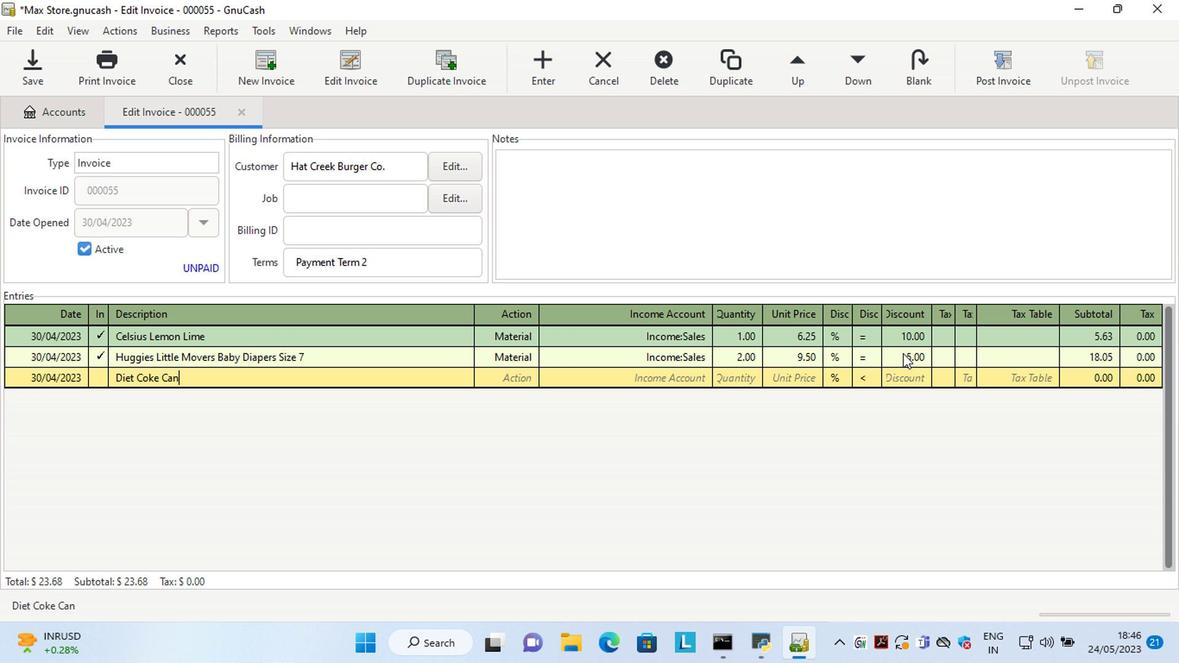 
Action: Key pressed <Key.tab>ma<Key.tab>sale<Key.tab>1<Key.tab>10.5<Key.tab>
Screenshot: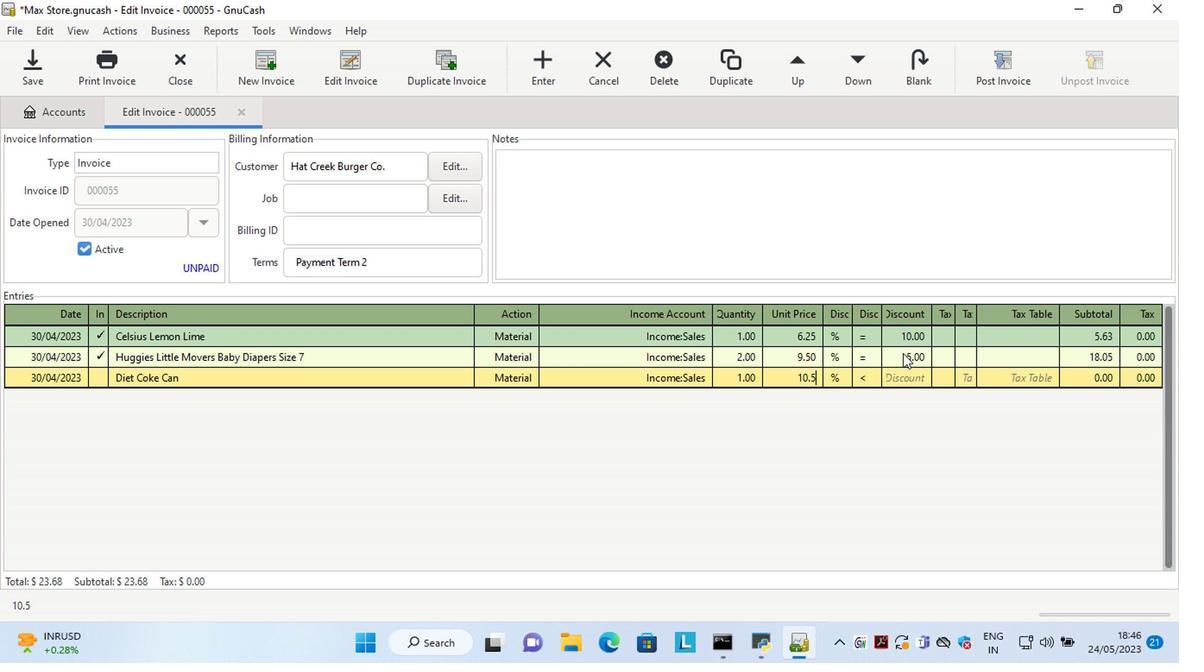 
Action: Mouse moved to (867, 387)
Screenshot: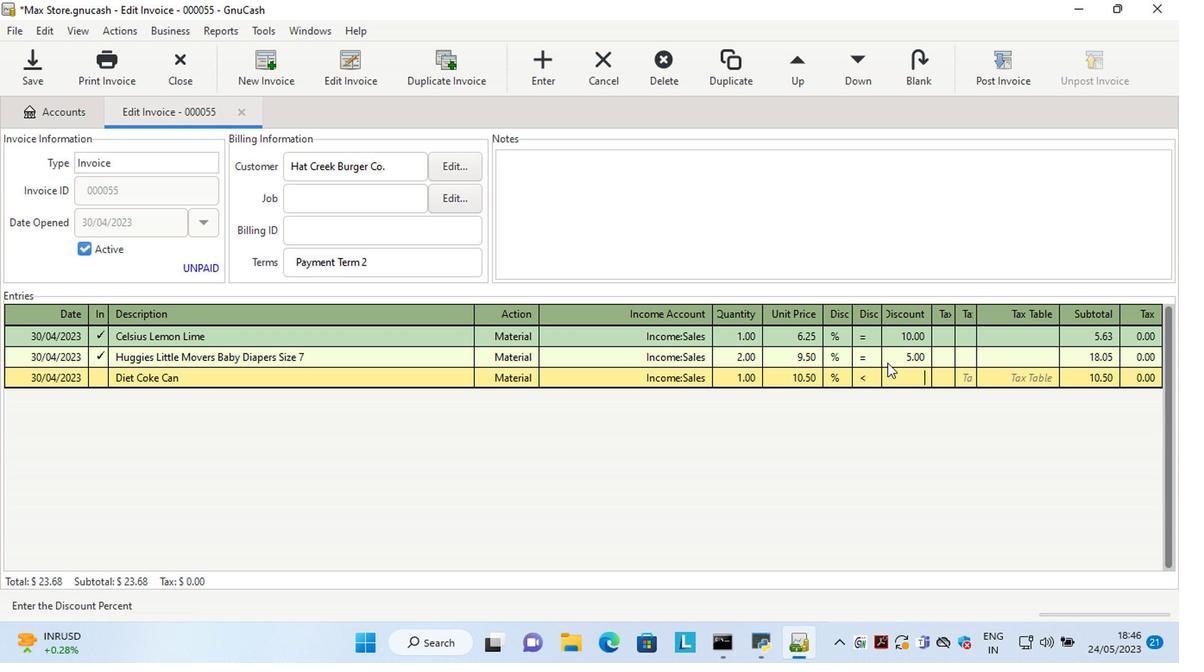 
Action: Mouse pressed left at (867, 387)
Screenshot: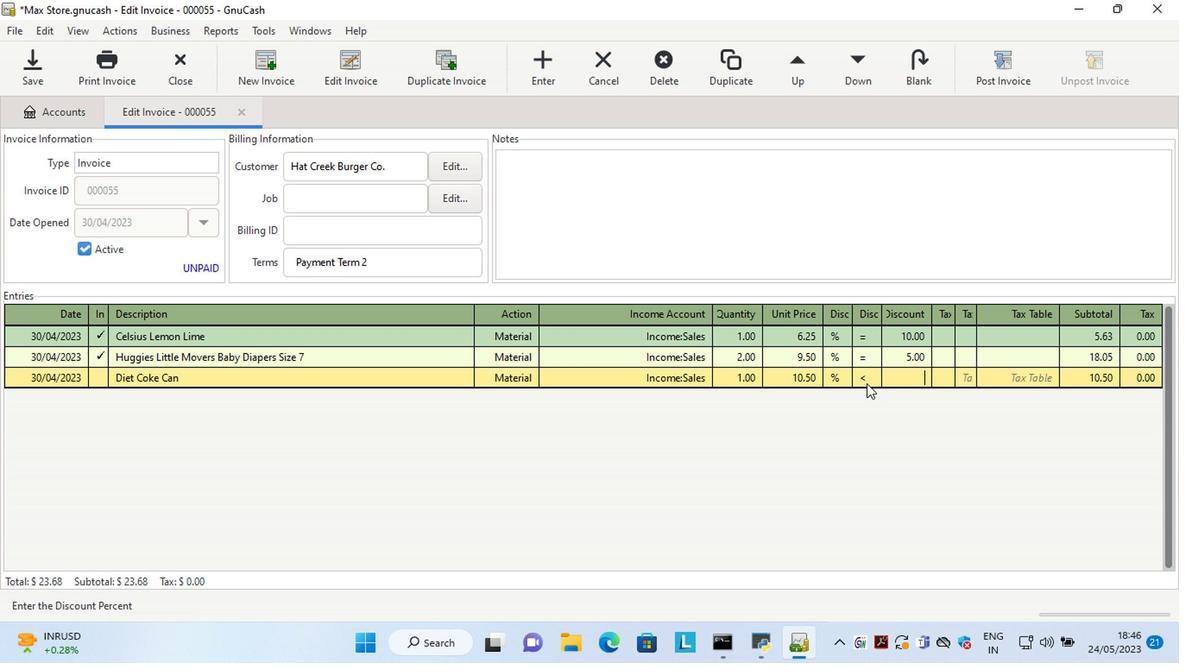 
Action: Mouse moved to (891, 379)
Screenshot: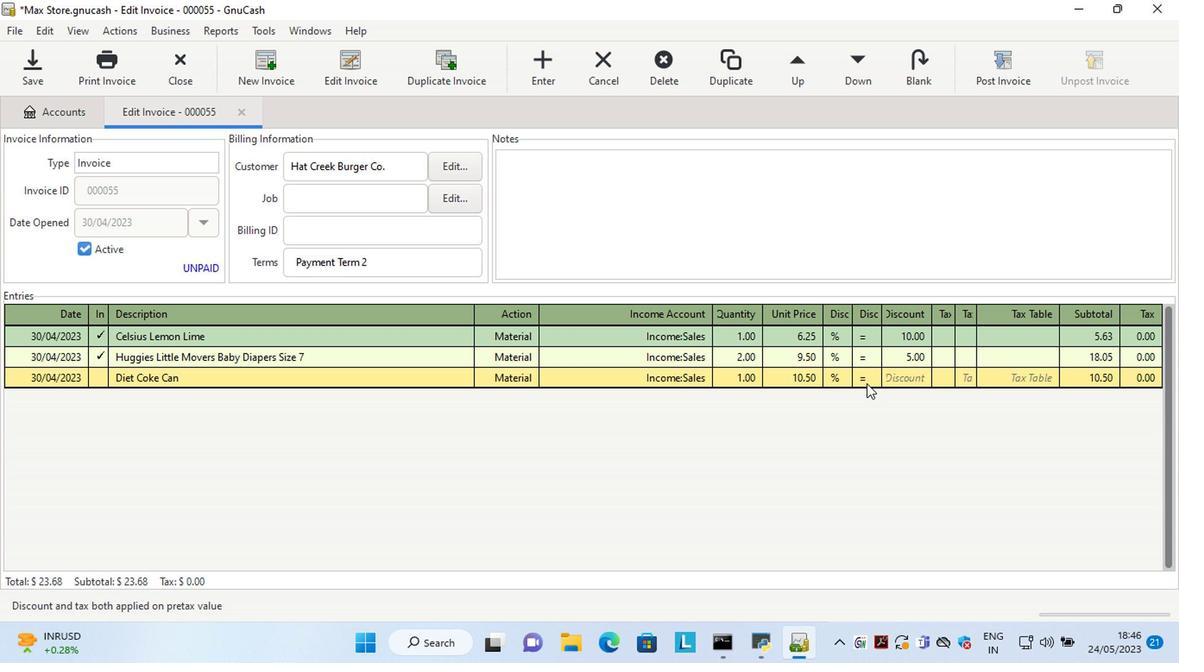 
Action: Mouse pressed left at (891, 379)
Screenshot: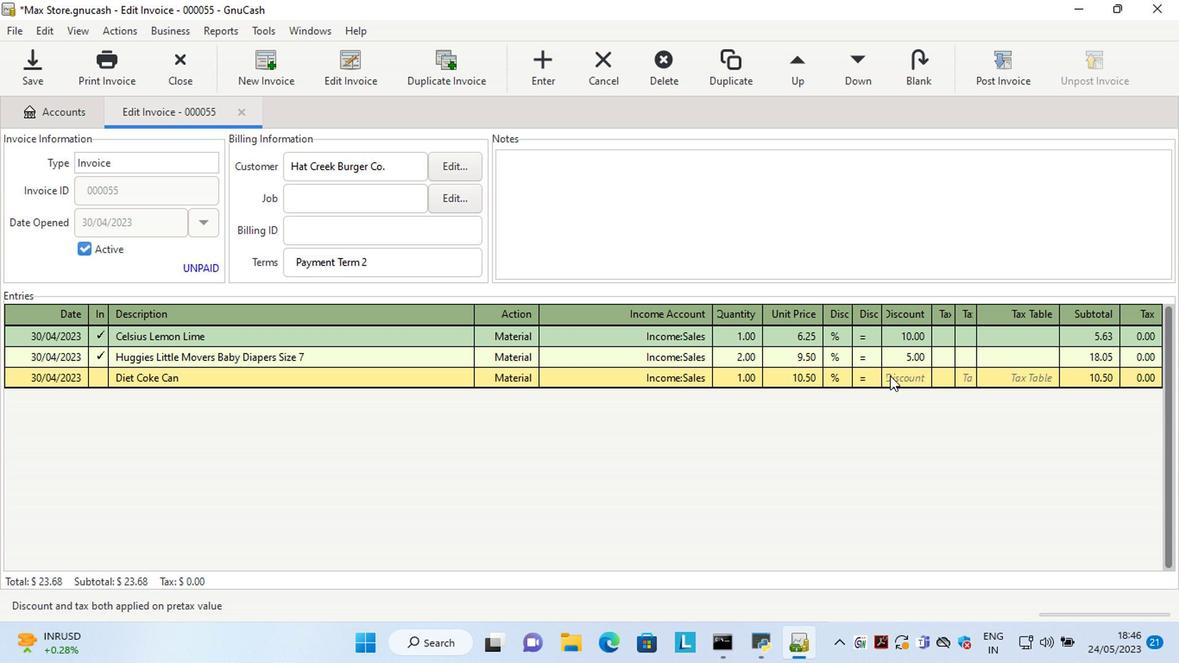 
Action: Key pressed 7<Key.tab>
Screenshot: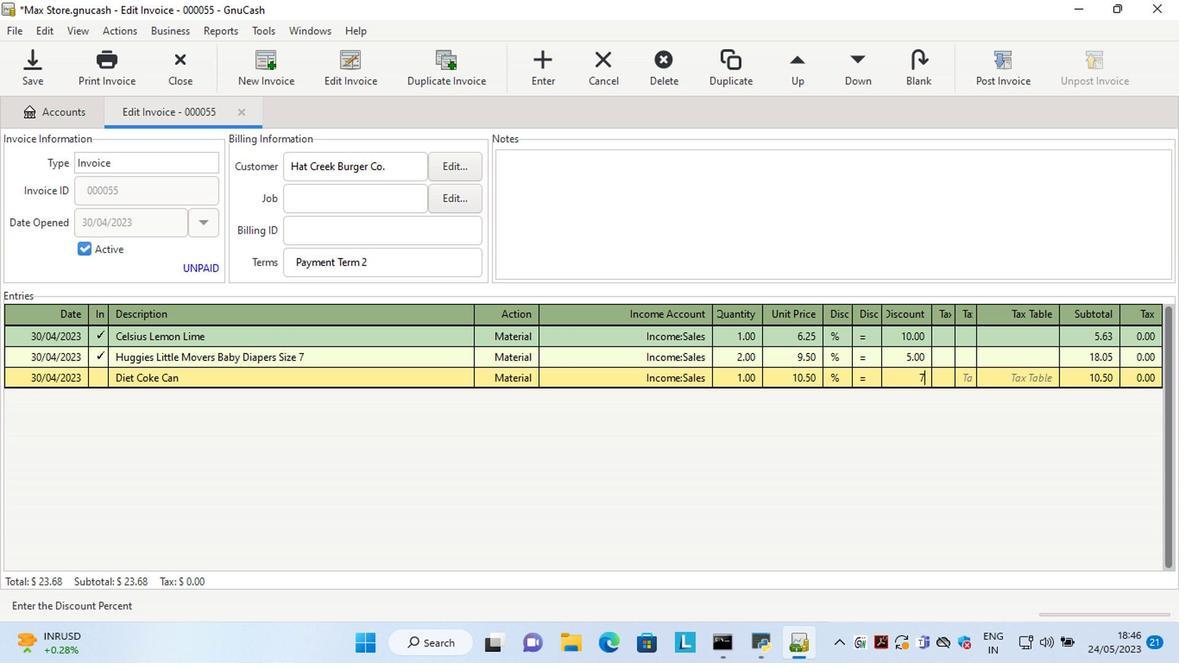 
Action: Mouse moved to (666, 218)
Screenshot: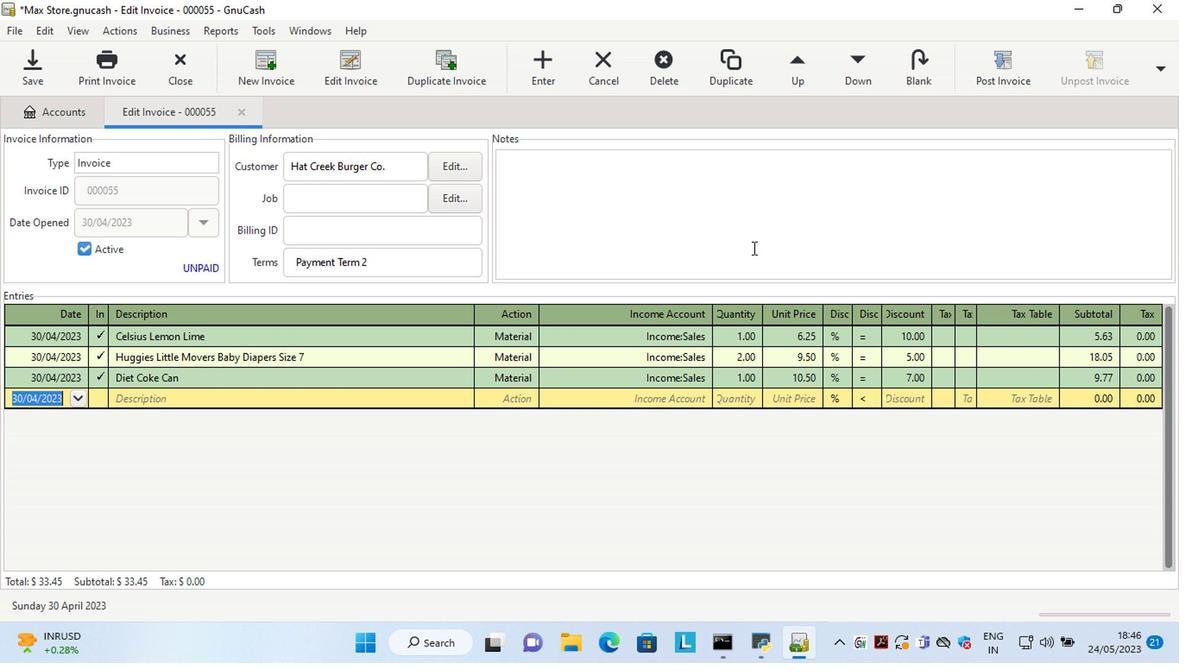 
Action: Mouse pressed left at (666, 218)
Screenshot: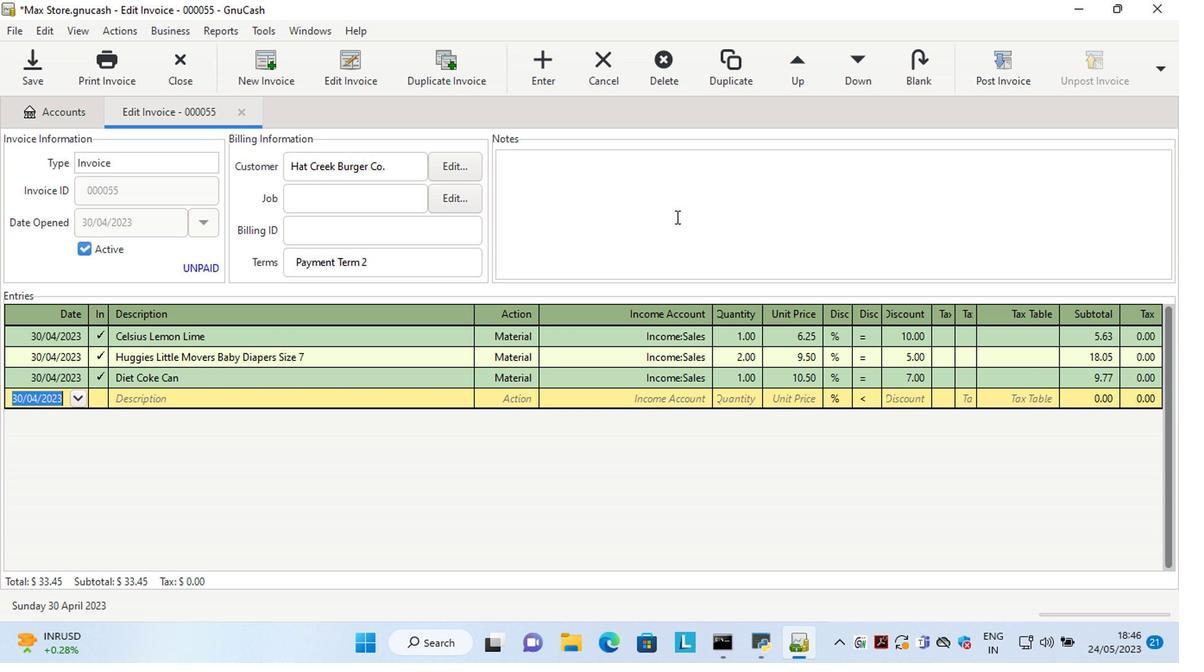 
Action: Key pressed <Key.shift>Looking<Key.space>forward<Key.space>to<Key.space>serving<Key.space>you<Key.space>again.
Screenshot: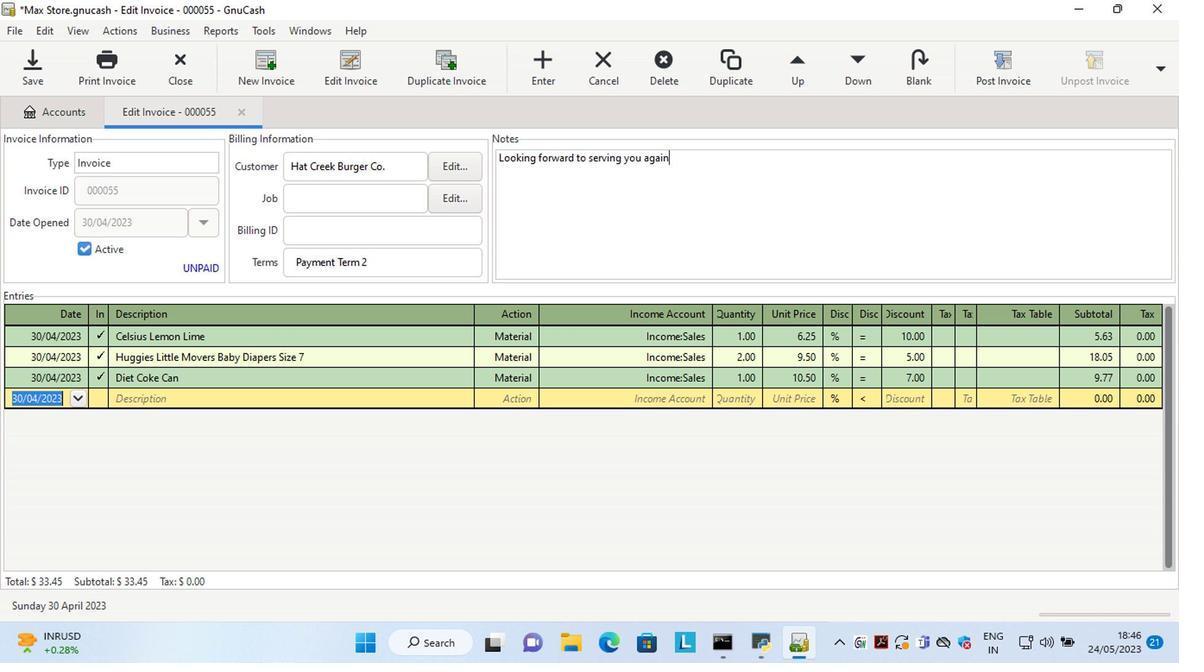 
Action: Mouse moved to (1003, 71)
Screenshot: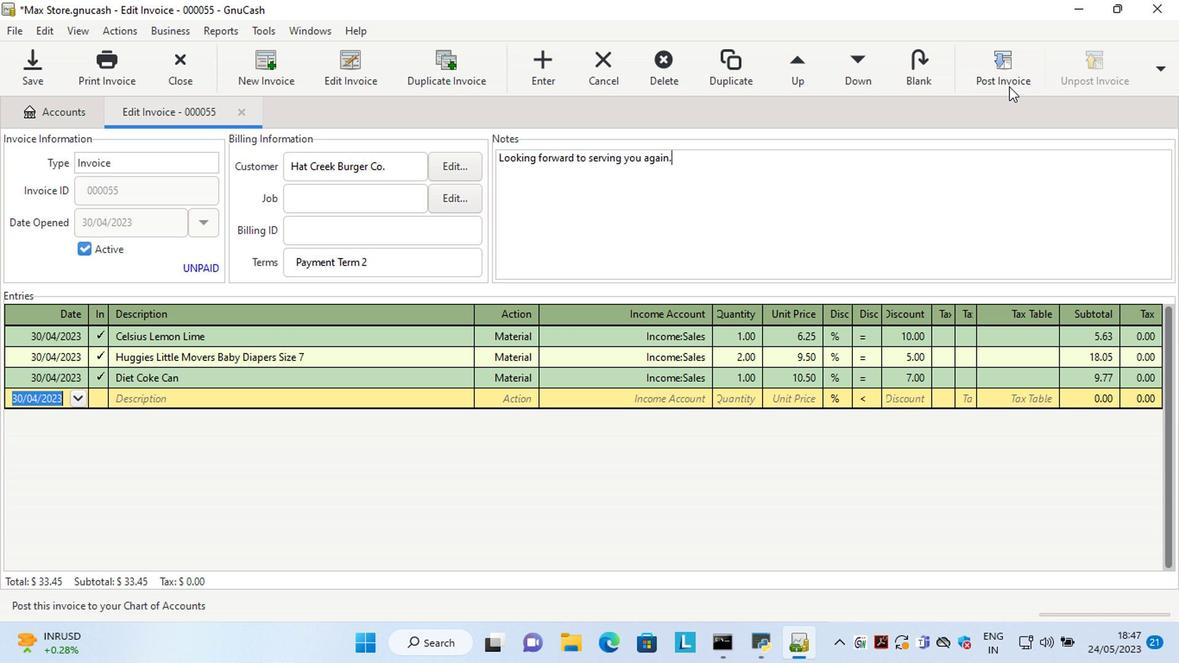 
Action: Mouse pressed left at (1003, 71)
Screenshot: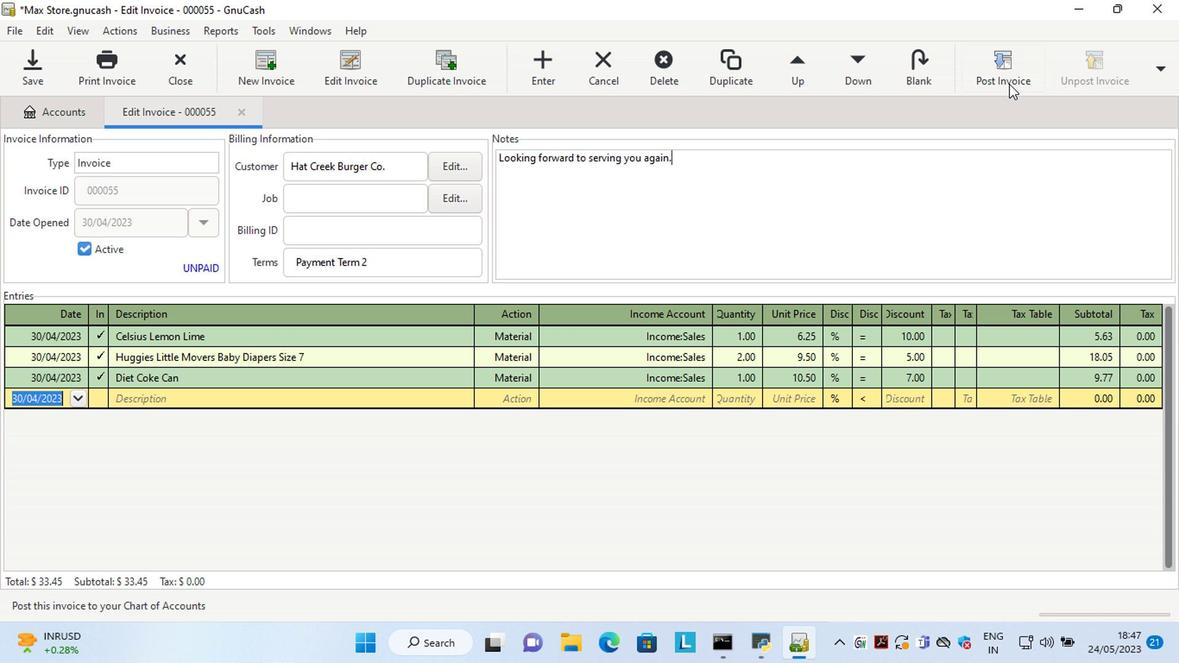 
Action: Mouse moved to (602, 288)
Screenshot: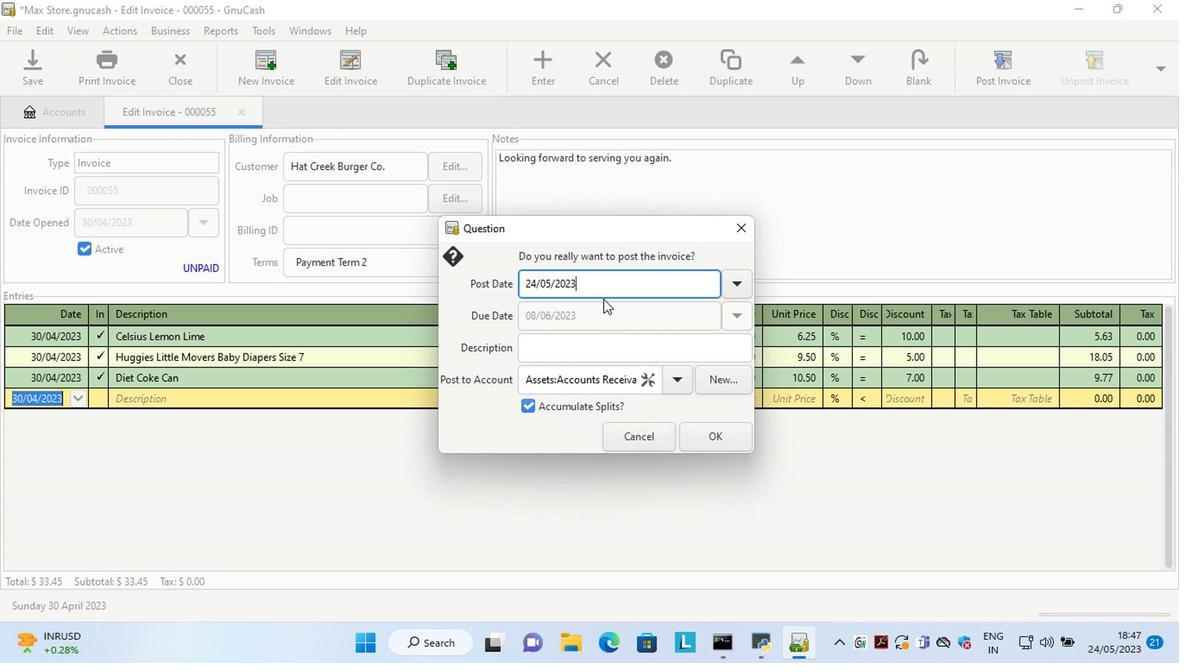 
Action: Mouse pressed left at (602, 288)
Screenshot: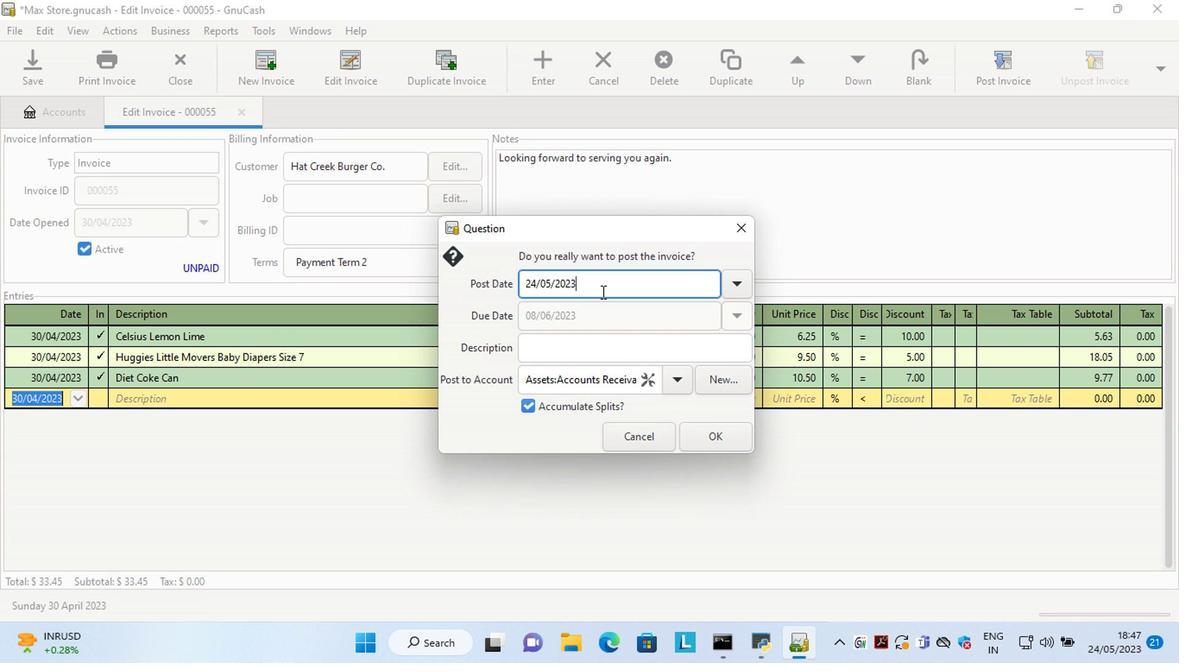 
Action: Key pressed <Key.left><Key.left><Key.left><Key.left><Key.left><Key.left><Key.left><Key.left><Key.left><Key.left><Key.left><Key.left><Key.left><Key.delete><Key.delete>30<Key.right><Key.right><Key.delete>4
Screenshot: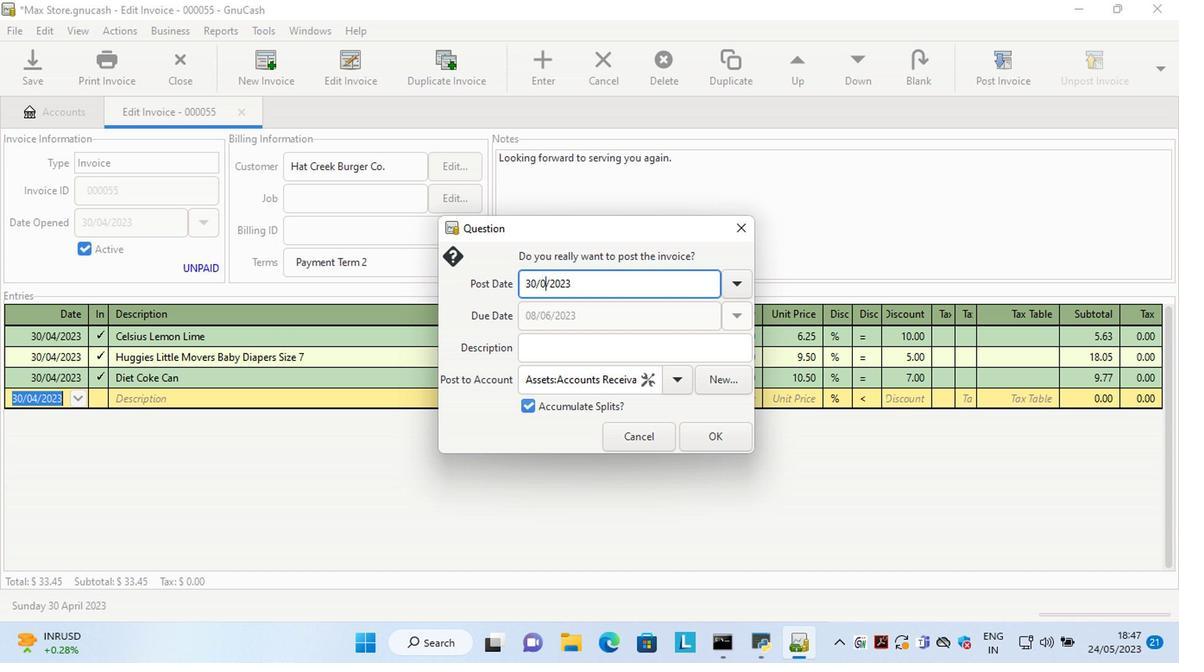 
Action: Mouse moved to (716, 433)
Screenshot: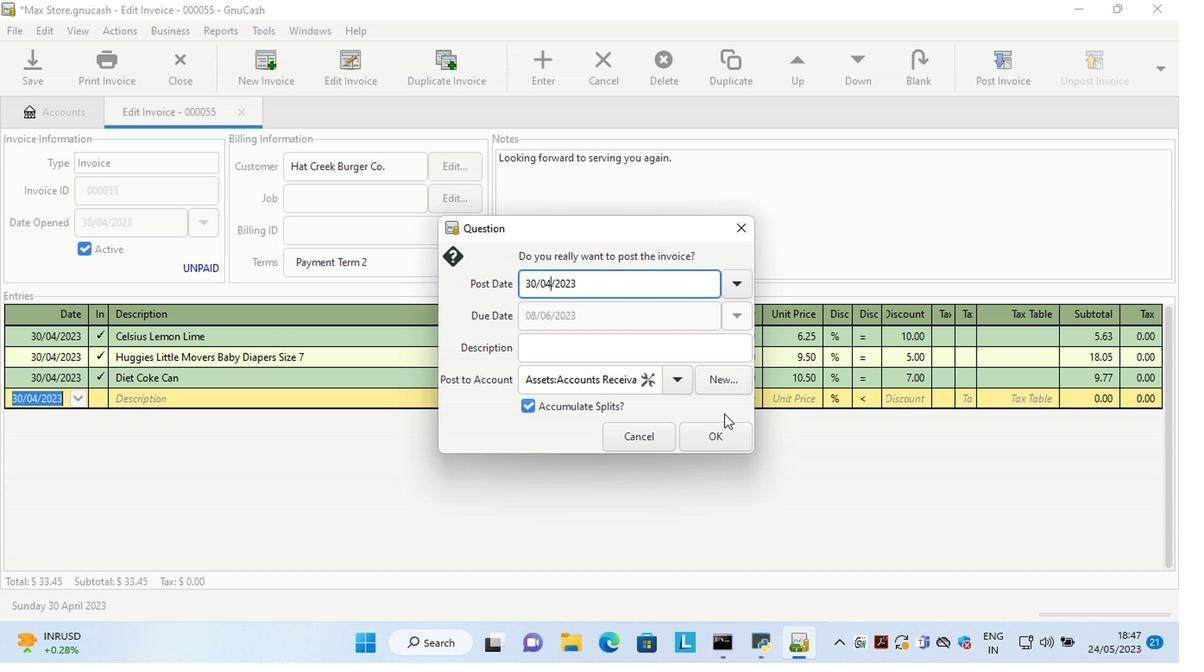 
Action: Mouse pressed left at (716, 433)
Screenshot: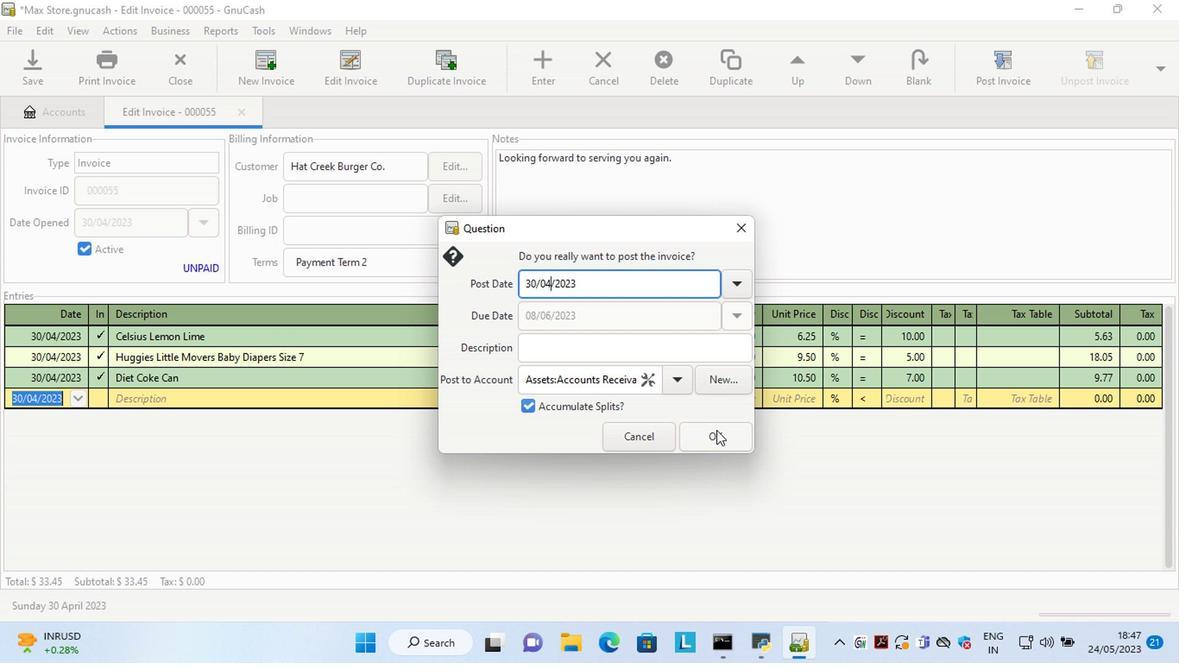 
Action: Mouse moved to (1111, 66)
Screenshot: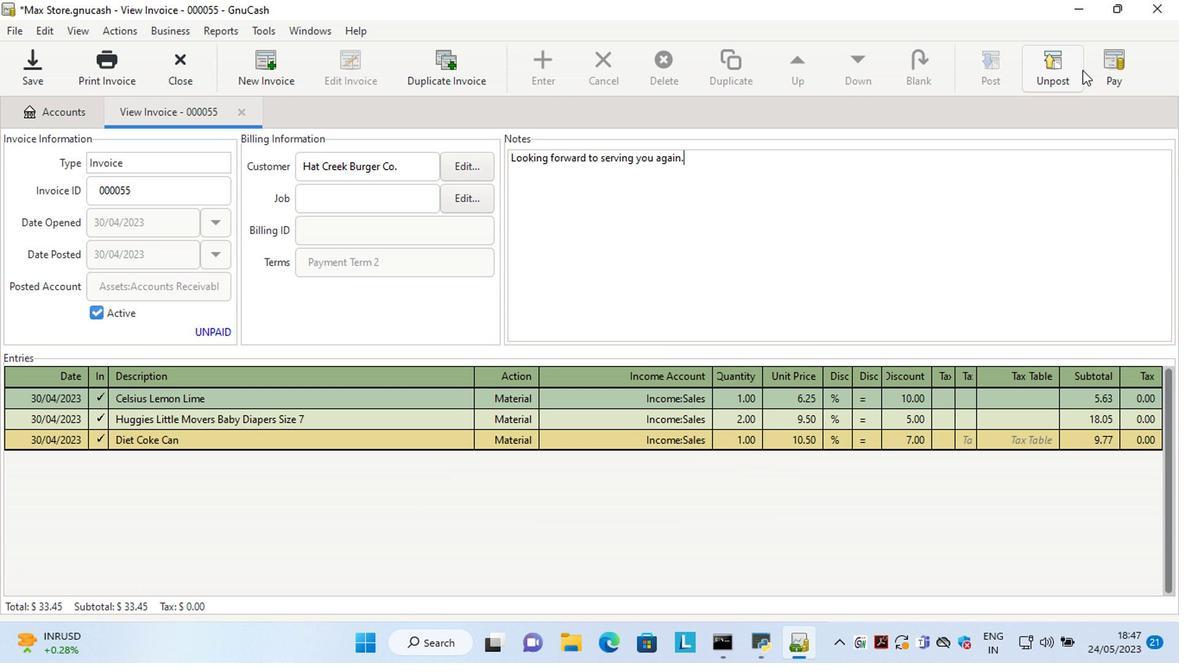 
Action: Mouse pressed left at (1111, 66)
Screenshot: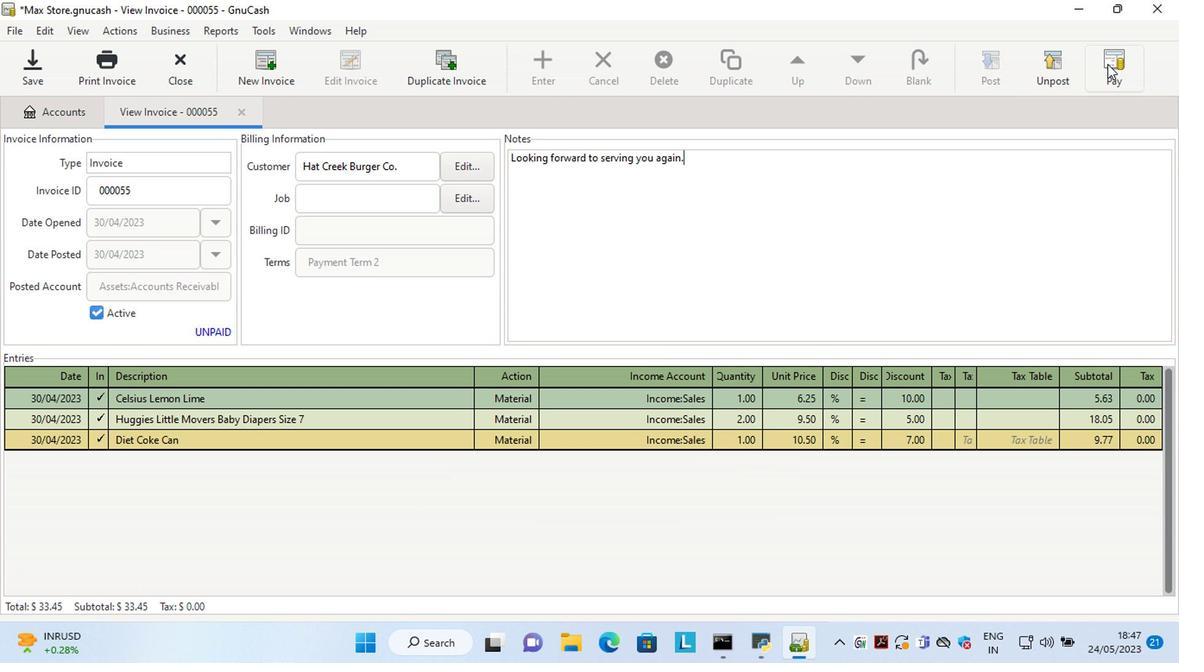 
Action: Mouse moved to (465, 348)
Screenshot: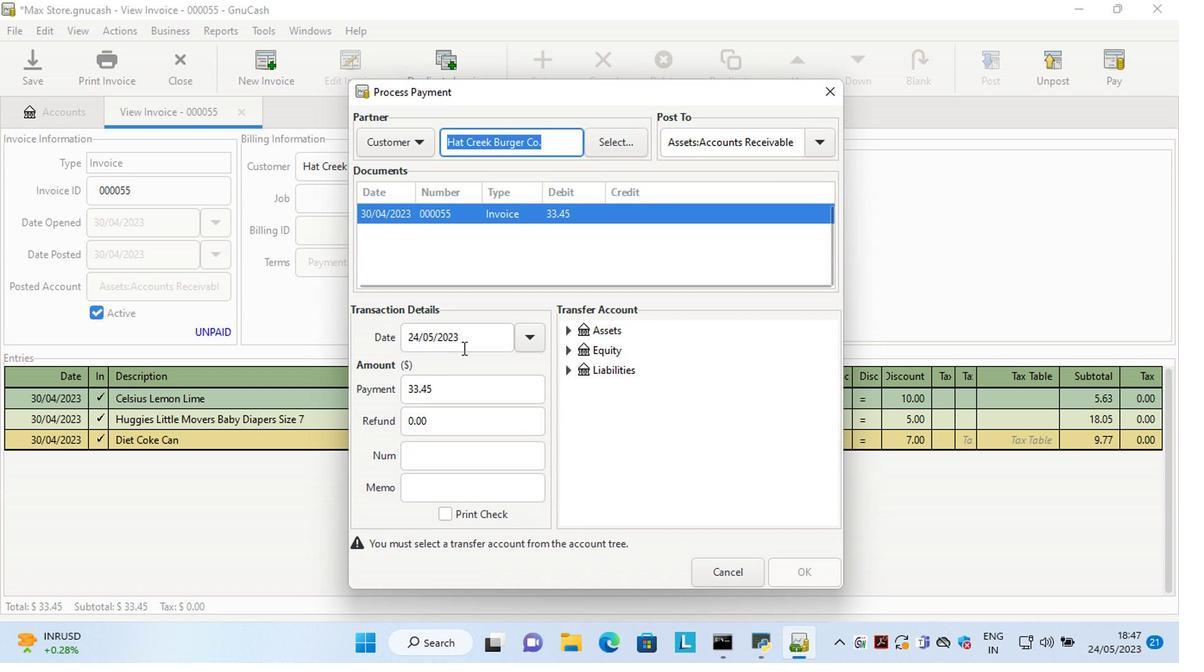 
Action: Mouse pressed left at (465, 348)
Screenshot: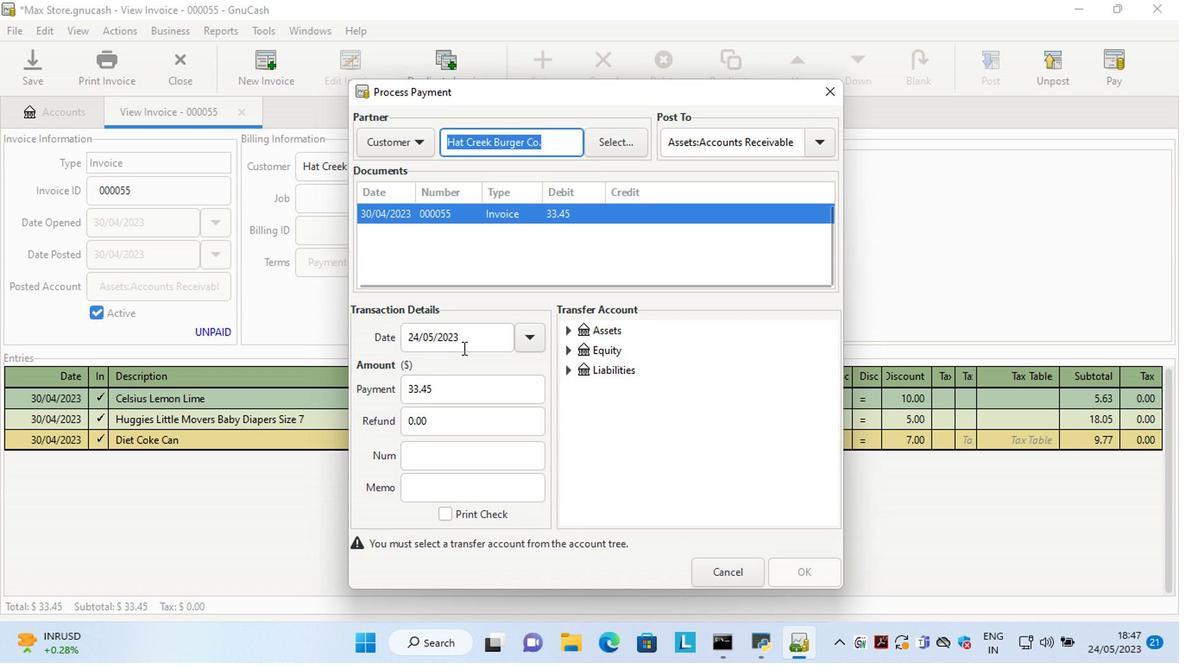 
Action: Key pressed <Key.left><Key.left><Key.left><Key.left><Key.left><Key.left><Key.left><Key.left><Key.left><Key.left><Key.left><Key.left><Key.left><Key.delete><Key.delete>15
Screenshot: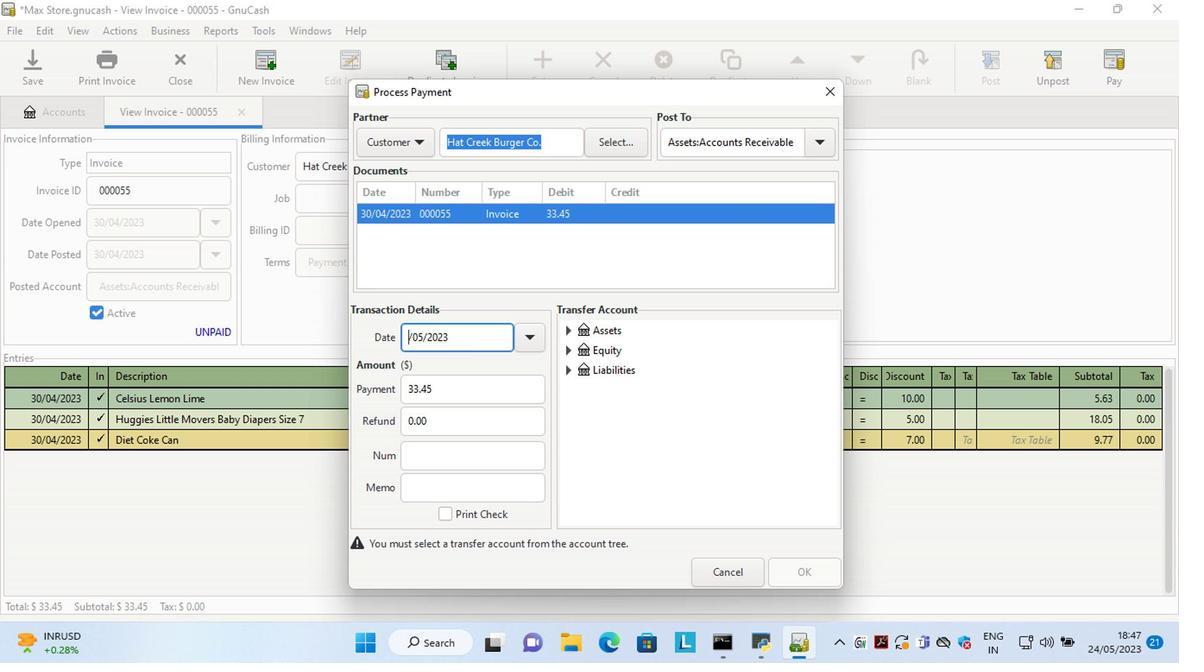 
Action: Mouse moved to (570, 333)
Screenshot: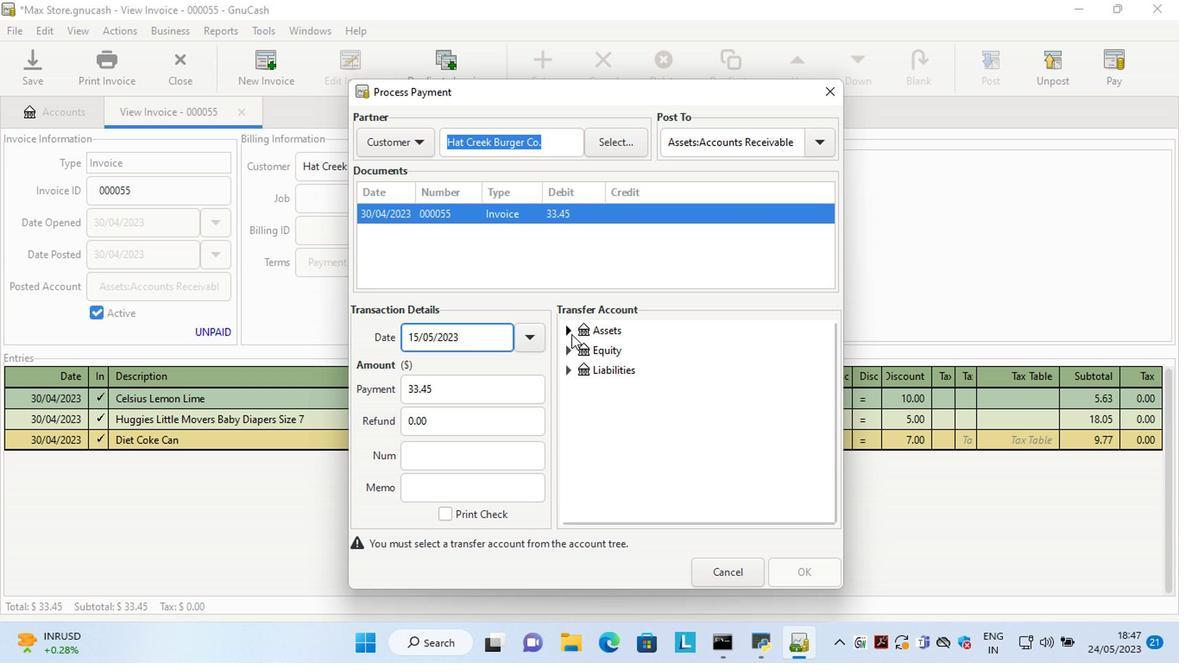 
Action: Mouse pressed left at (570, 333)
Screenshot: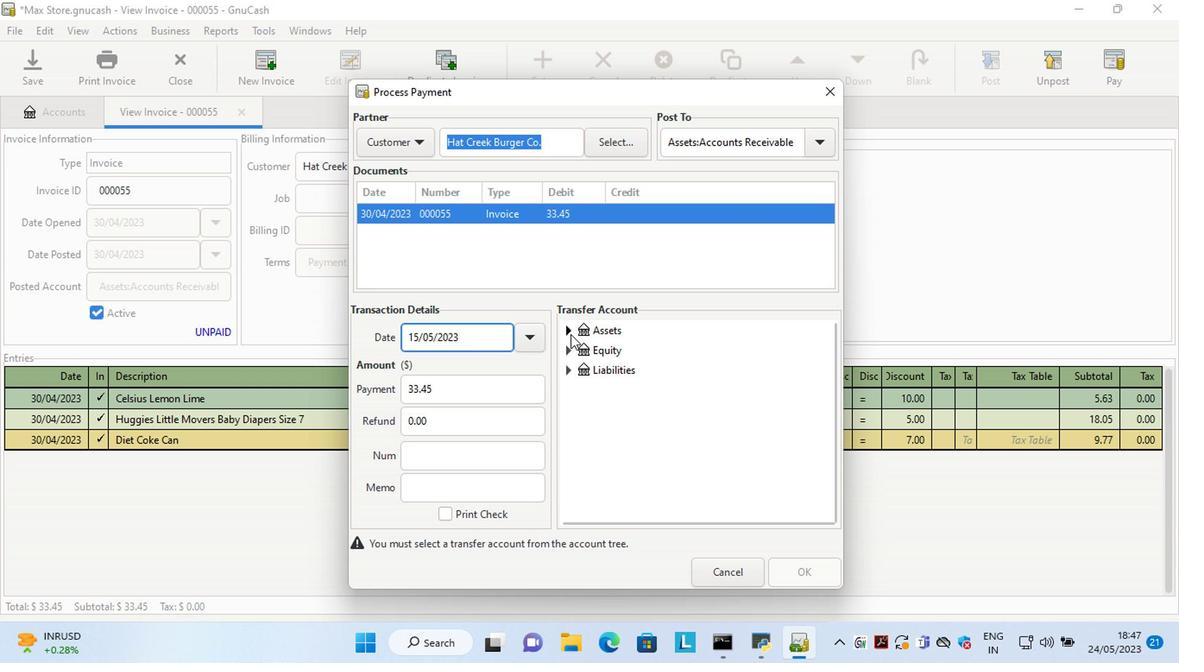 
Action: Mouse moved to (585, 354)
Screenshot: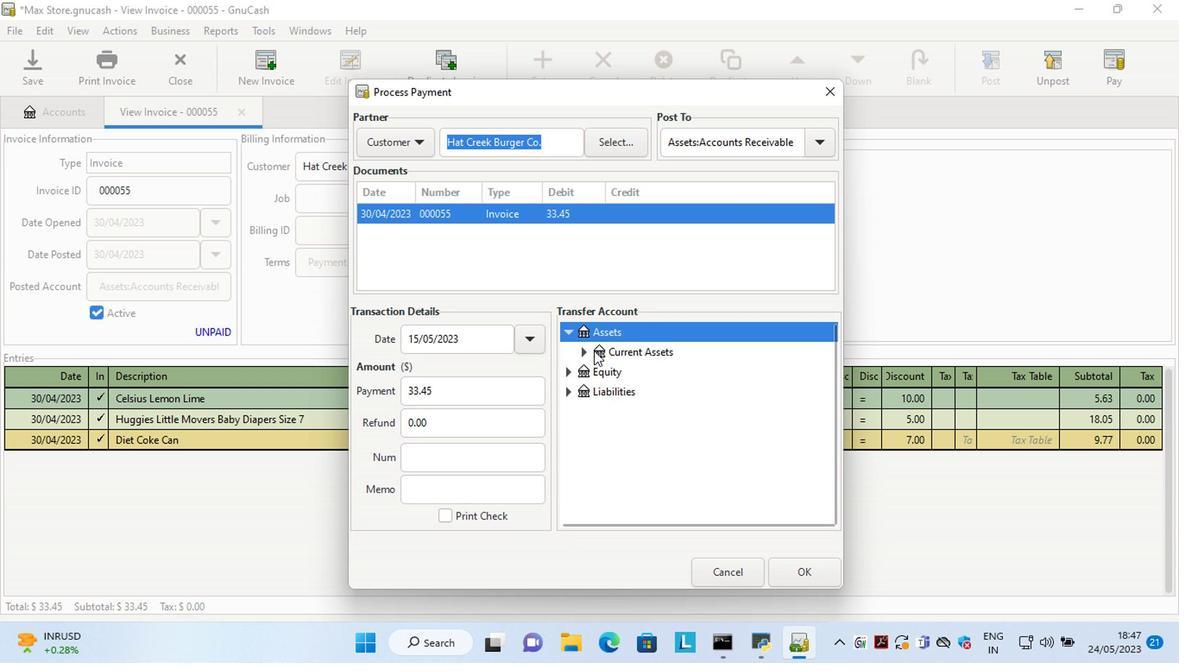 
Action: Mouse pressed left at (585, 354)
Screenshot: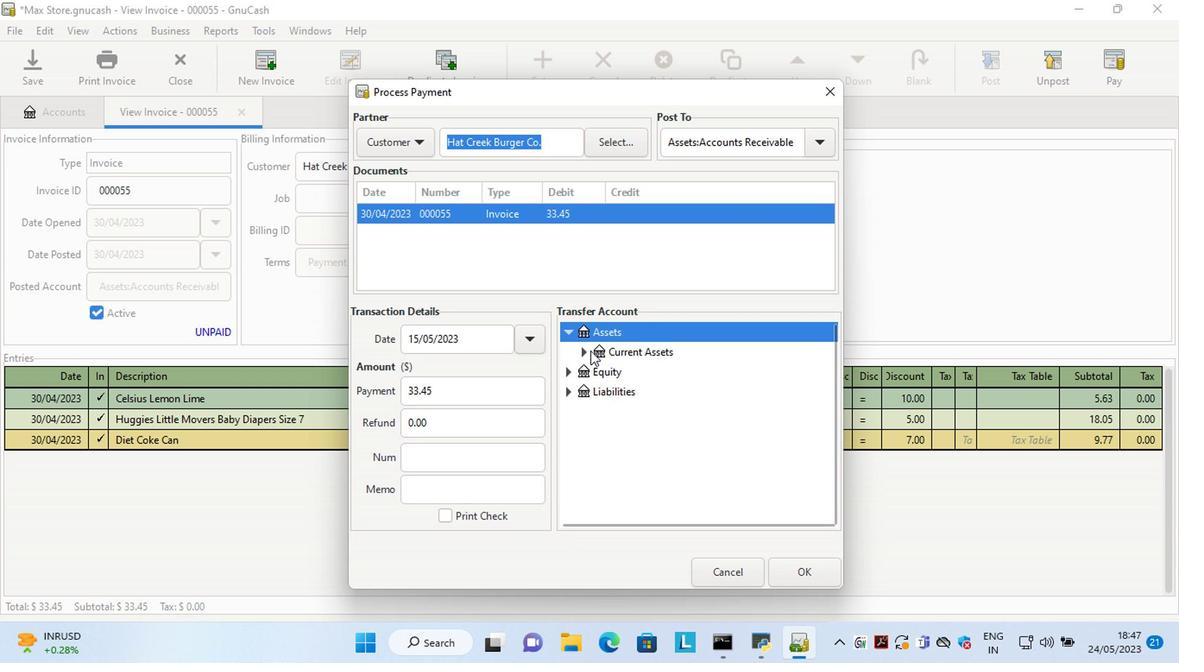 
Action: Mouse moved to (631, 374)
Screenshot: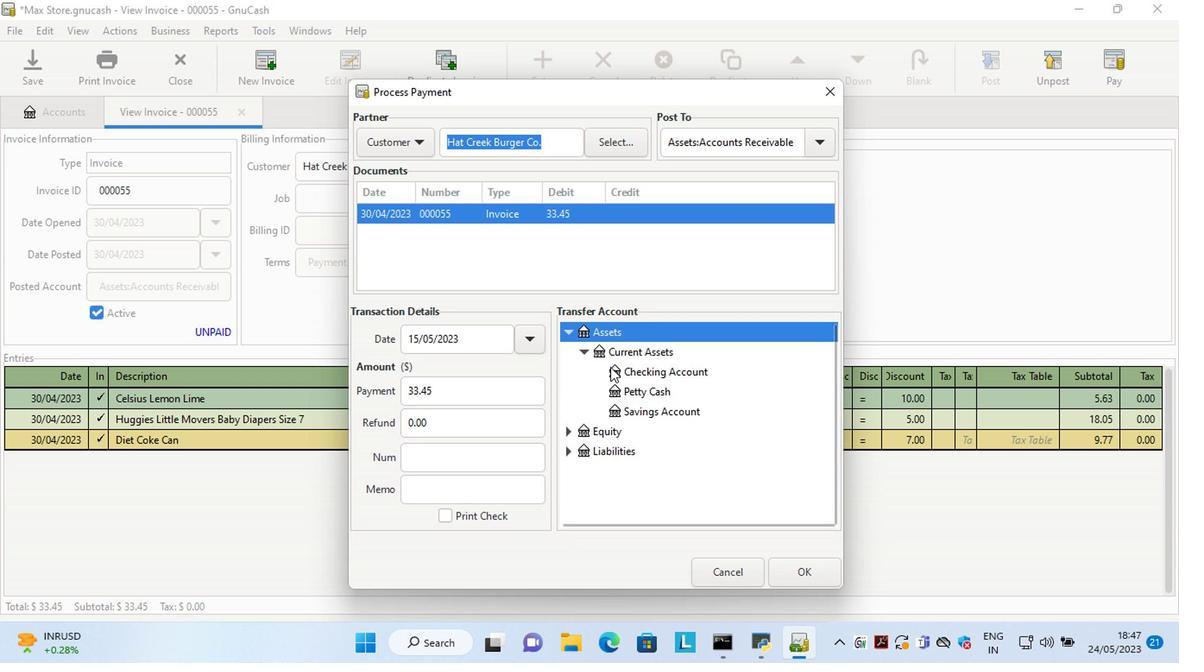 
Action: Mouse pressed left at (631, 374)
Screenshot: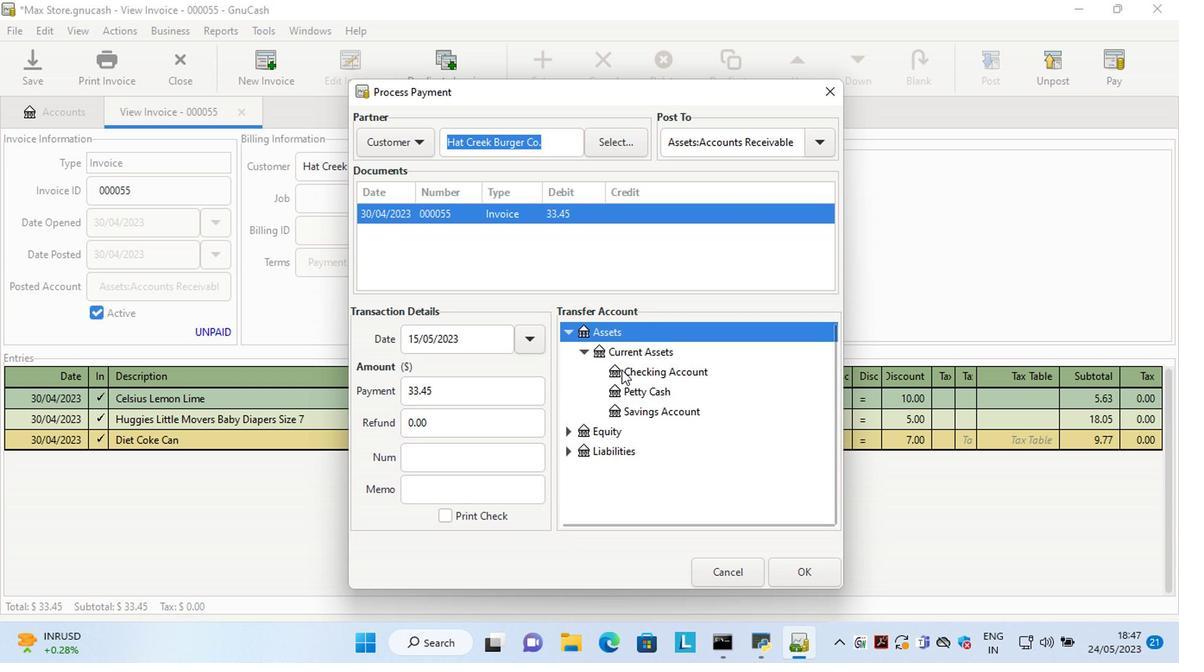 
Action: Mouse moved to (795, 575)
Screenshot: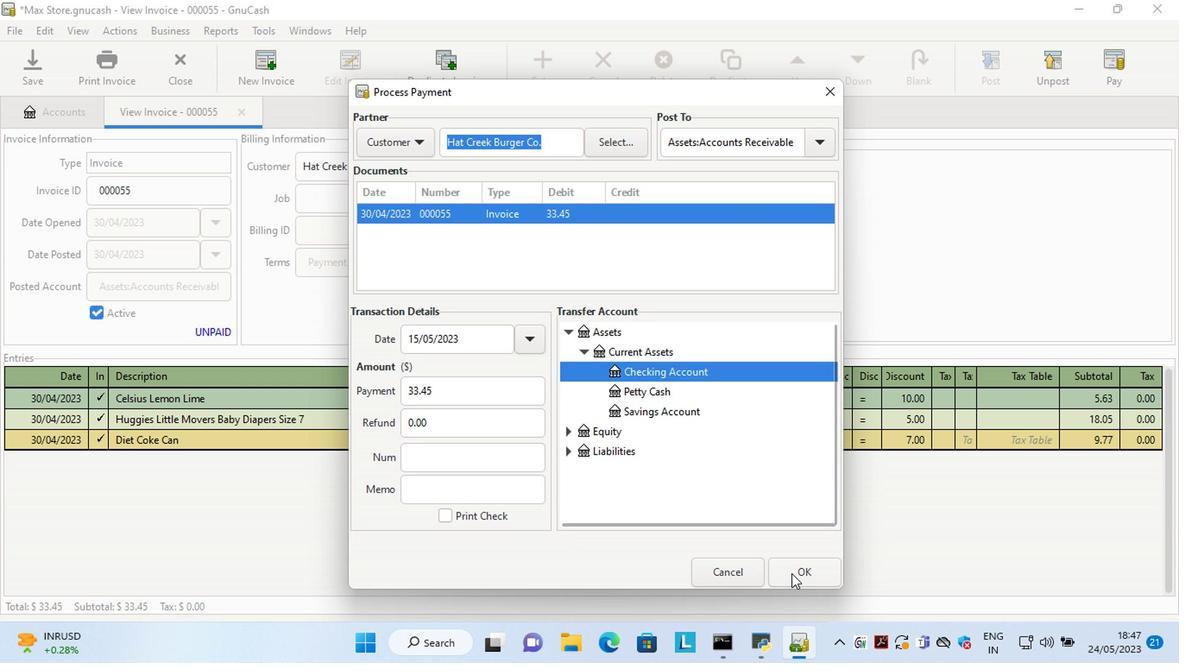
Action: Mouse pressed left at (795, 575)
Screenshot: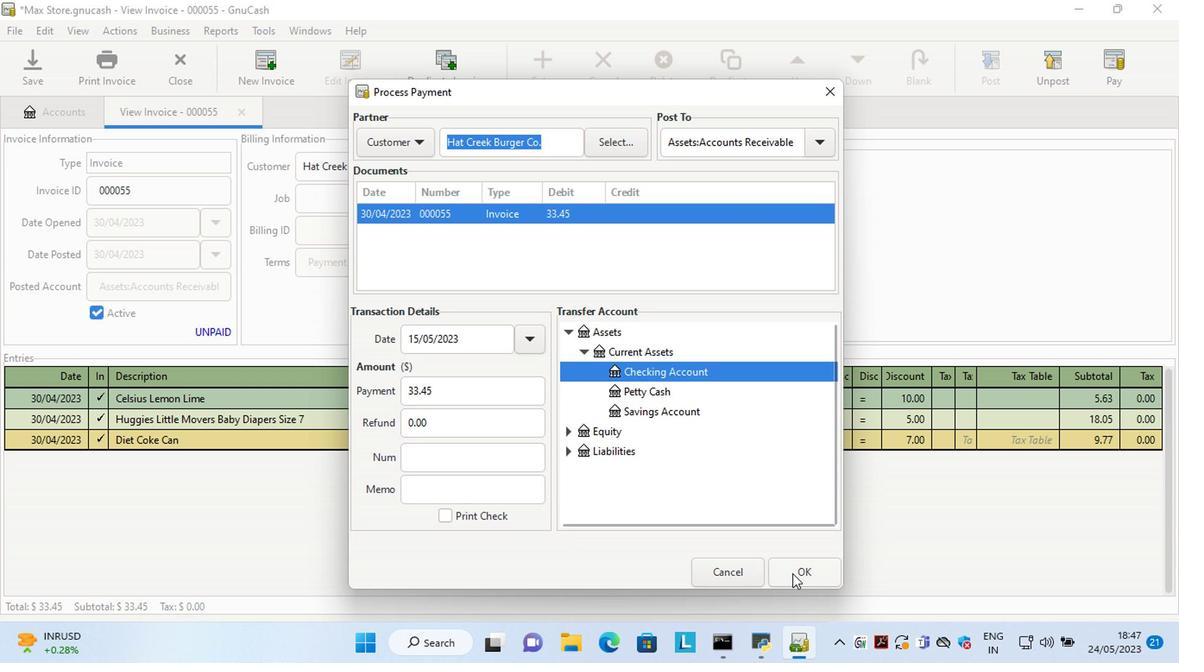 
Action: Mouse moved to (104, 66)
Screenshot: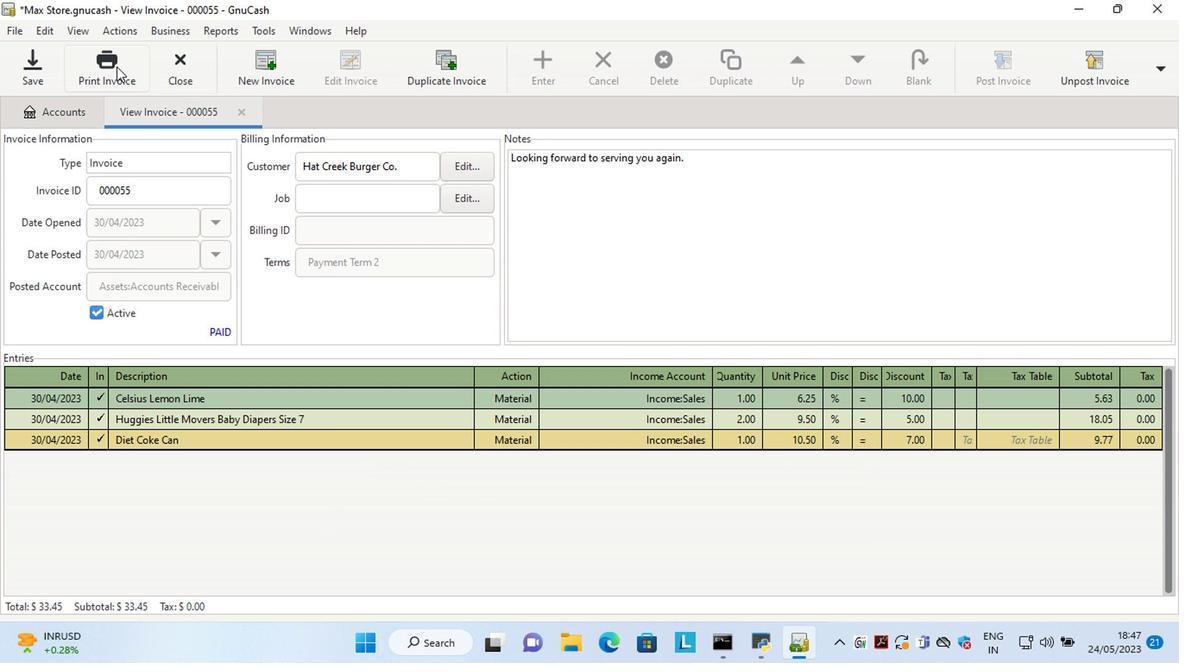 
Action: Mouse pressed left at (104, 66)
Screenshot: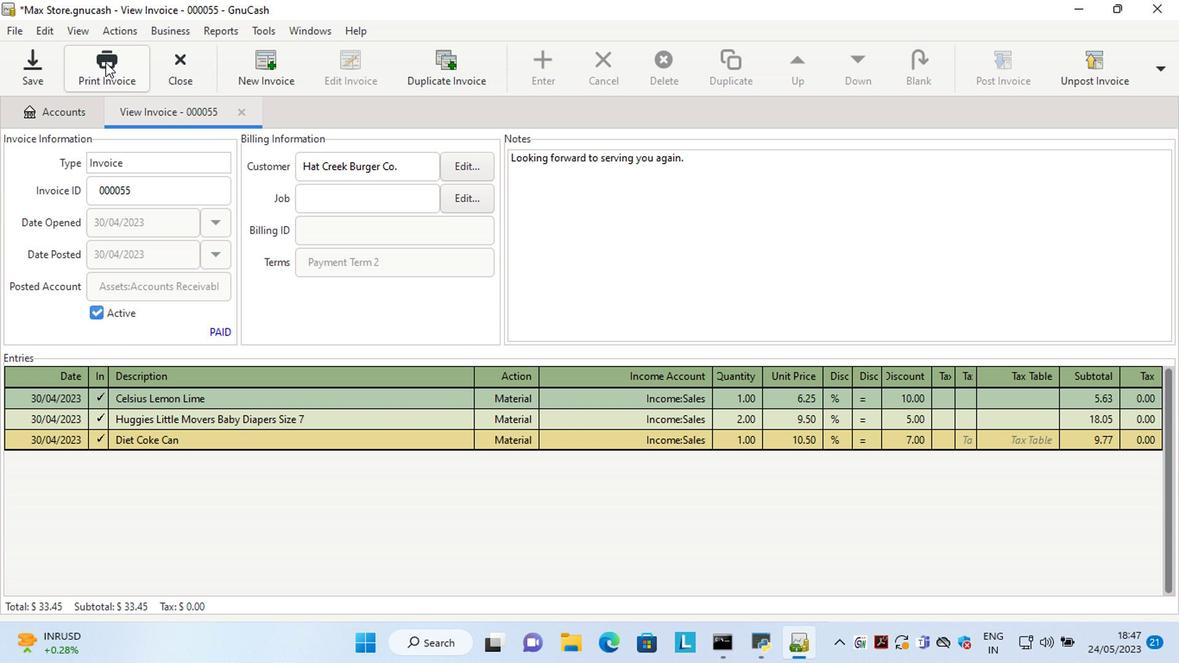 
Action: Mouse moved to (431, 70)
Screenshot: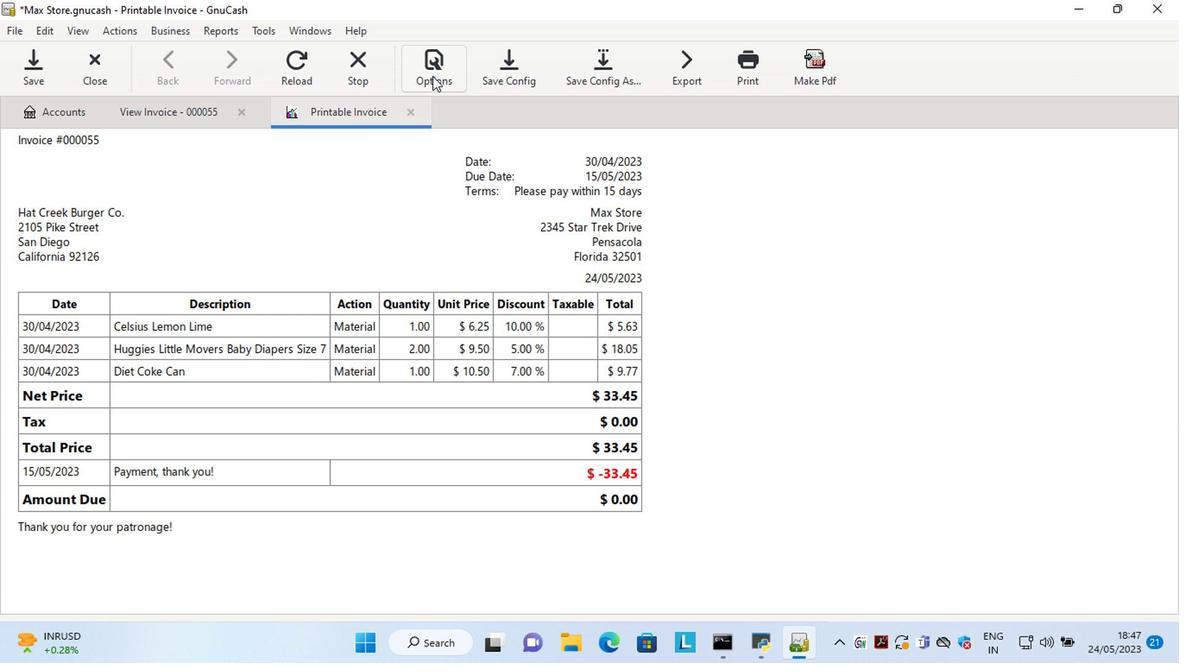 
Action: Mouse pressed left at (431, 70)
Screenshot: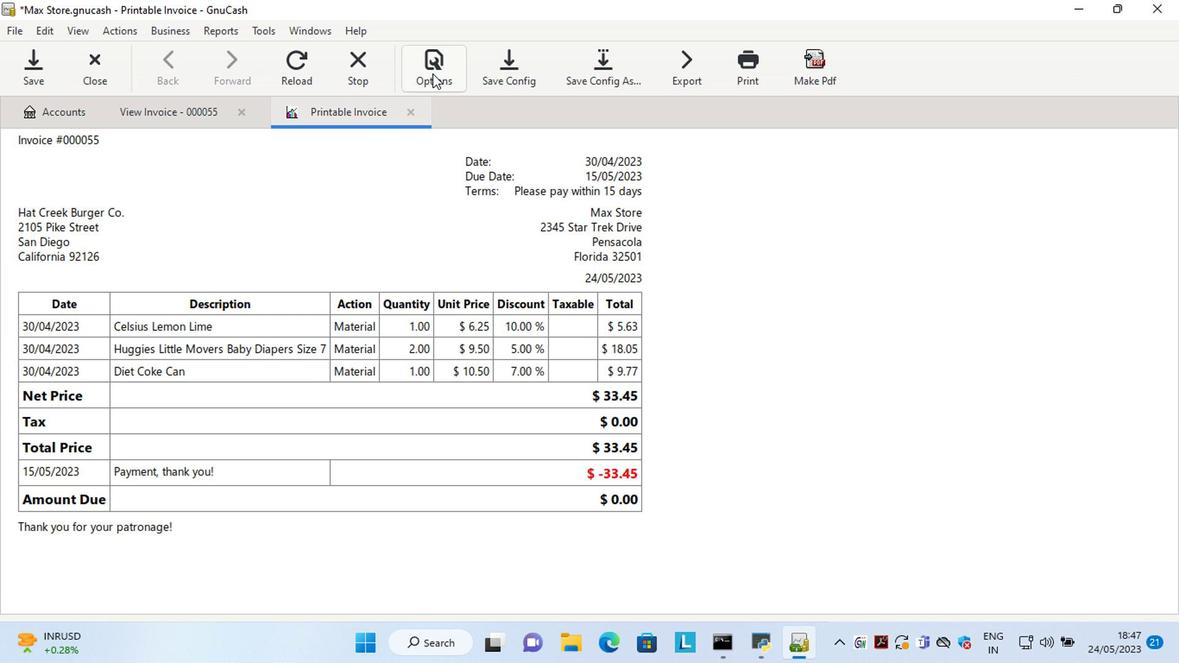 
Action: Mouse moved to (180, 179)
Screenshot: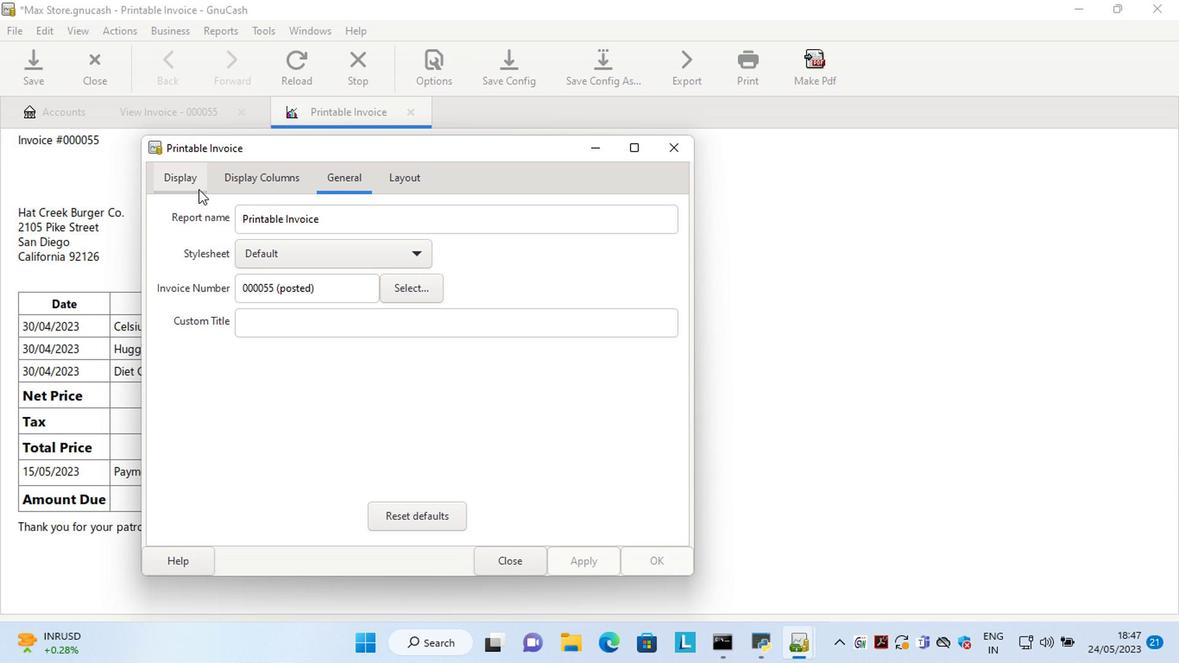 
Action: Mouse pressed left at (180, 179)
Screenshot: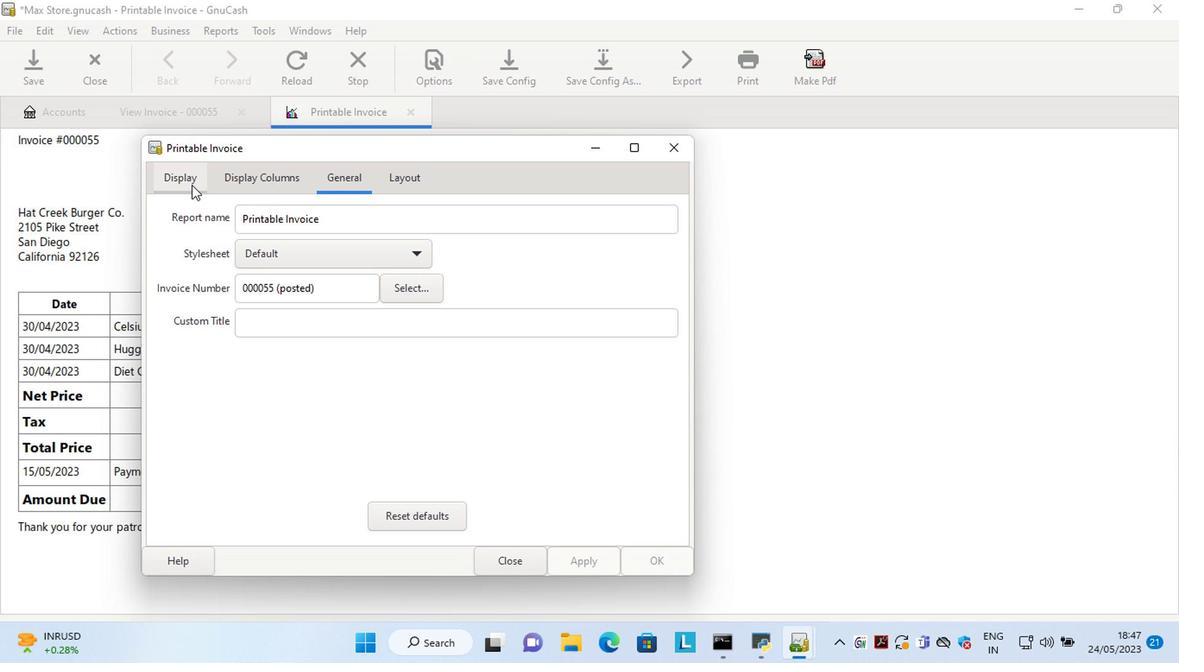
Action: Mouse moved to (299, 380)
Screenshot: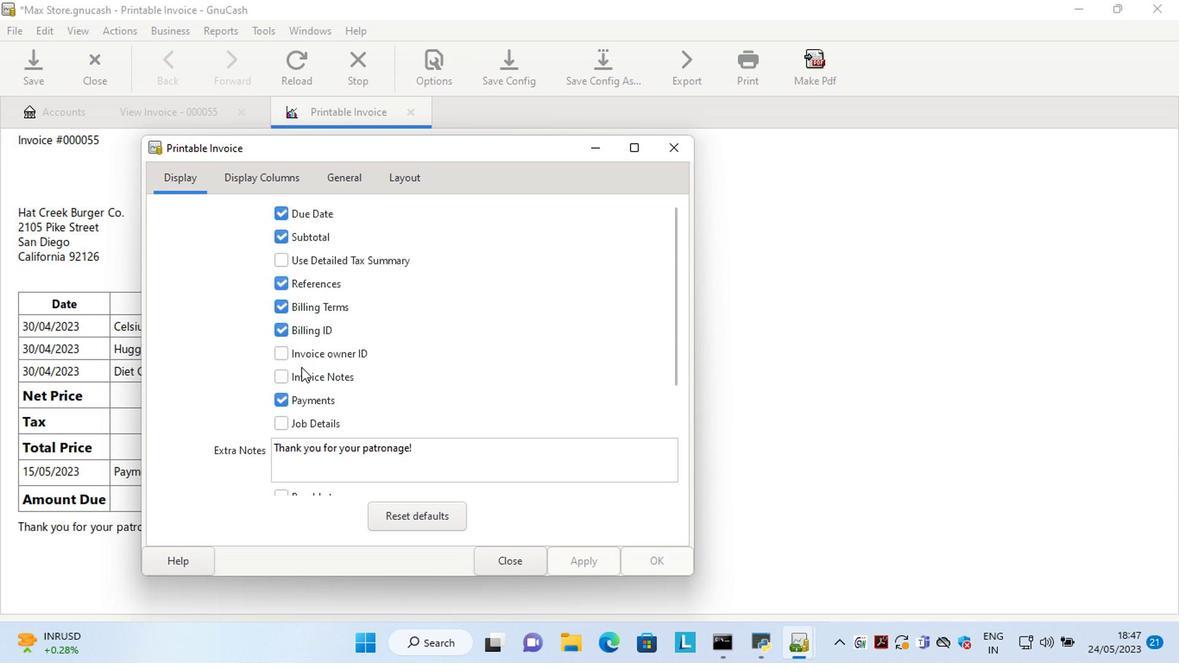 
Action: Mouse pressed left at (299, 380)
Screenshot: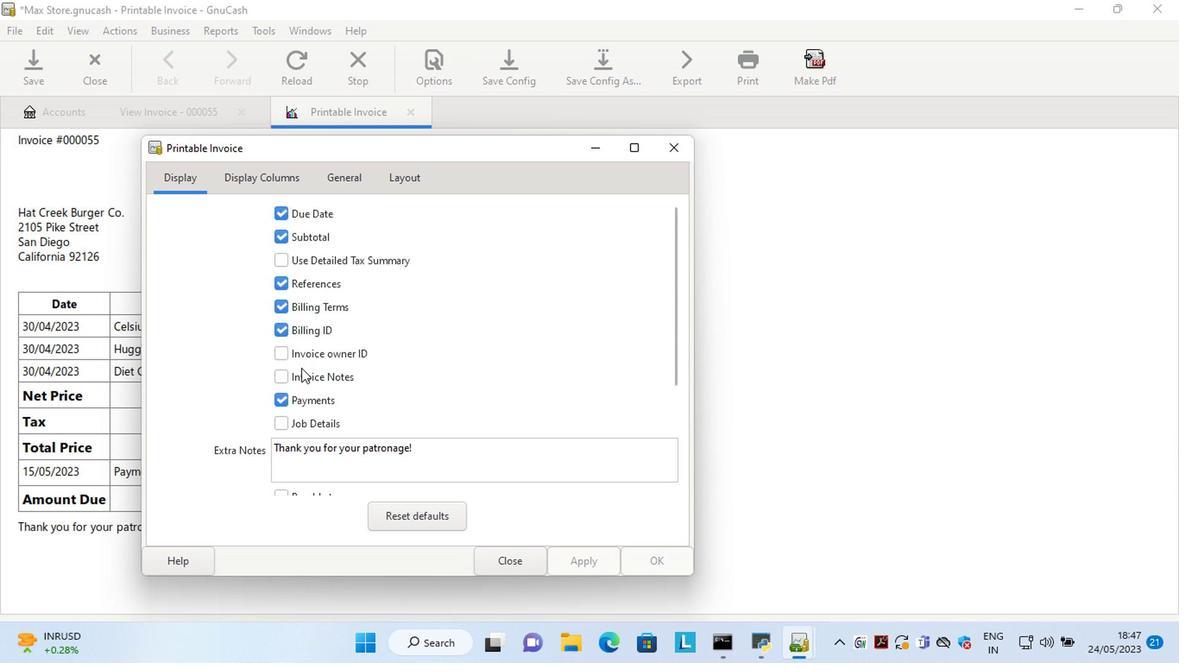
Action: Mouse moved to (594, 564)
Screenshot: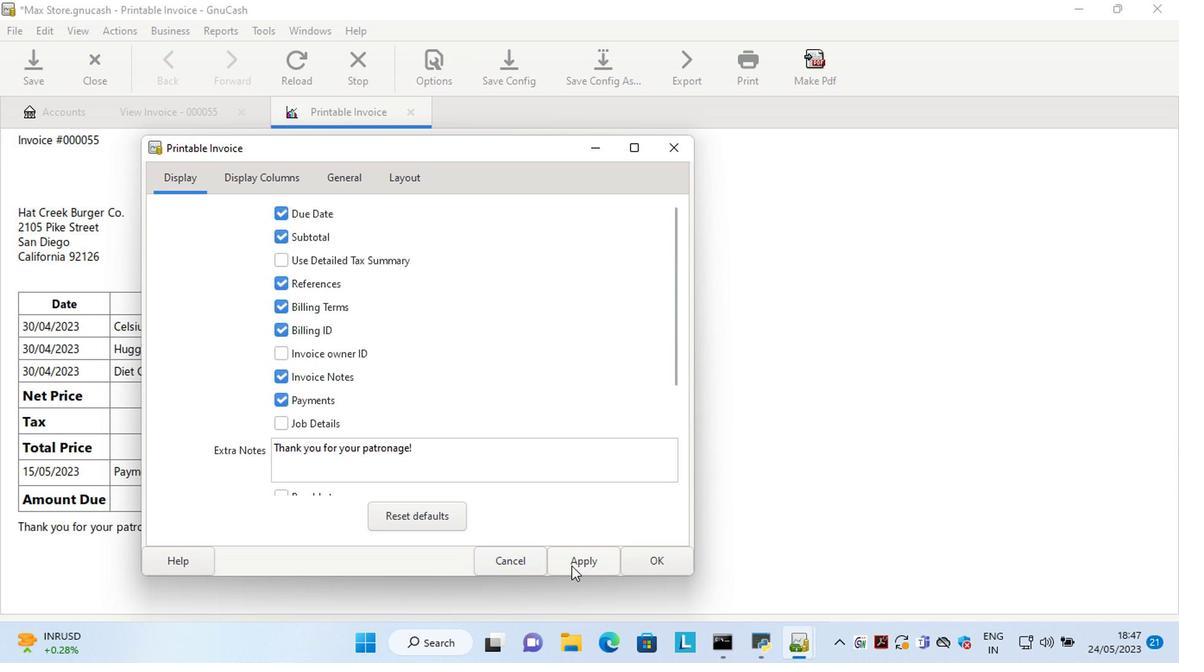 
Action: Mouse pressed left at (594, 564)
Screenshot: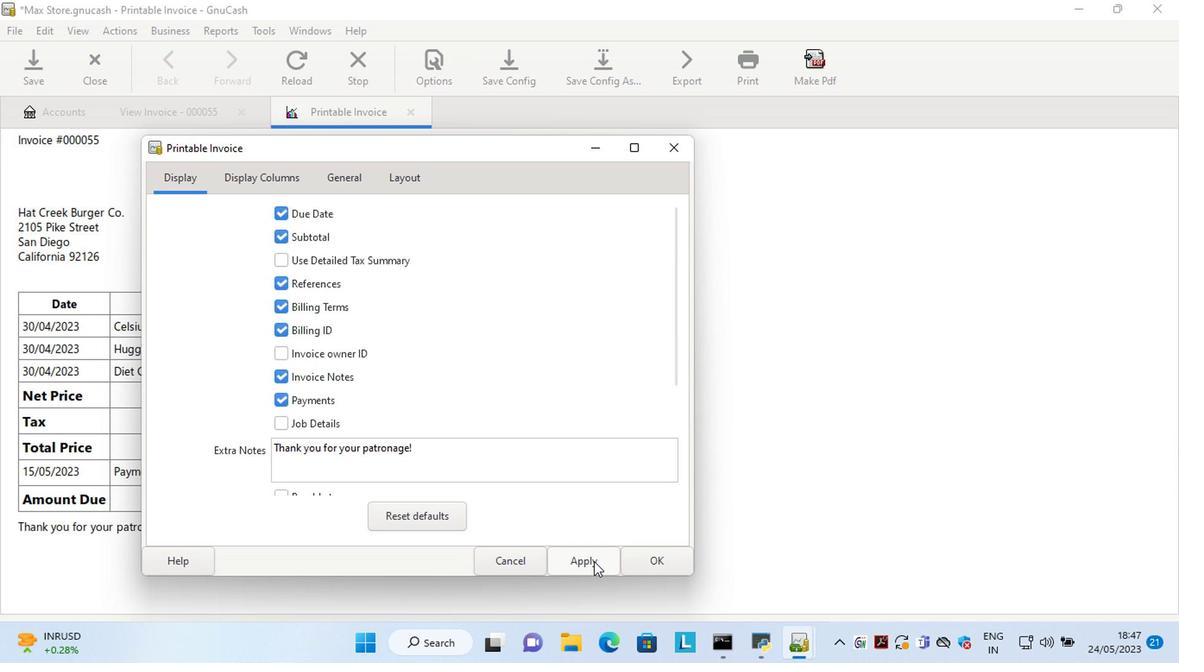 
Action: Mouse moved to (505, 565)
Screenshot: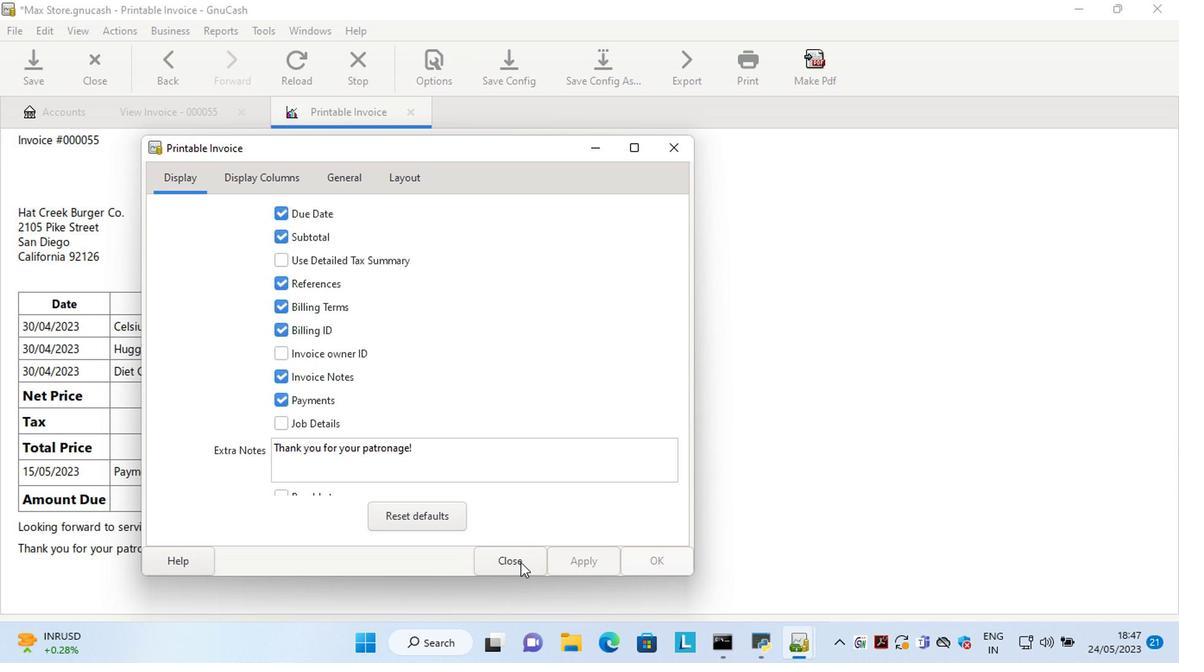 
Action: Mouse pressed left at (505, 565)
Screenshot: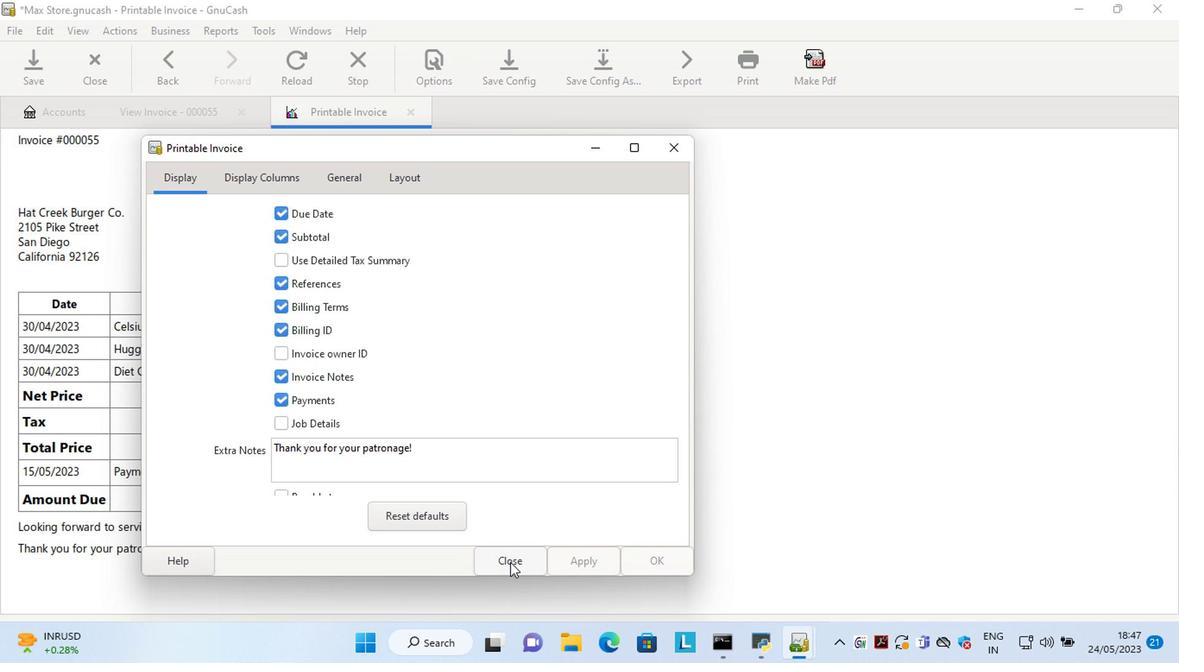
Action: Mouse moved to (787, 422)
Screenshot: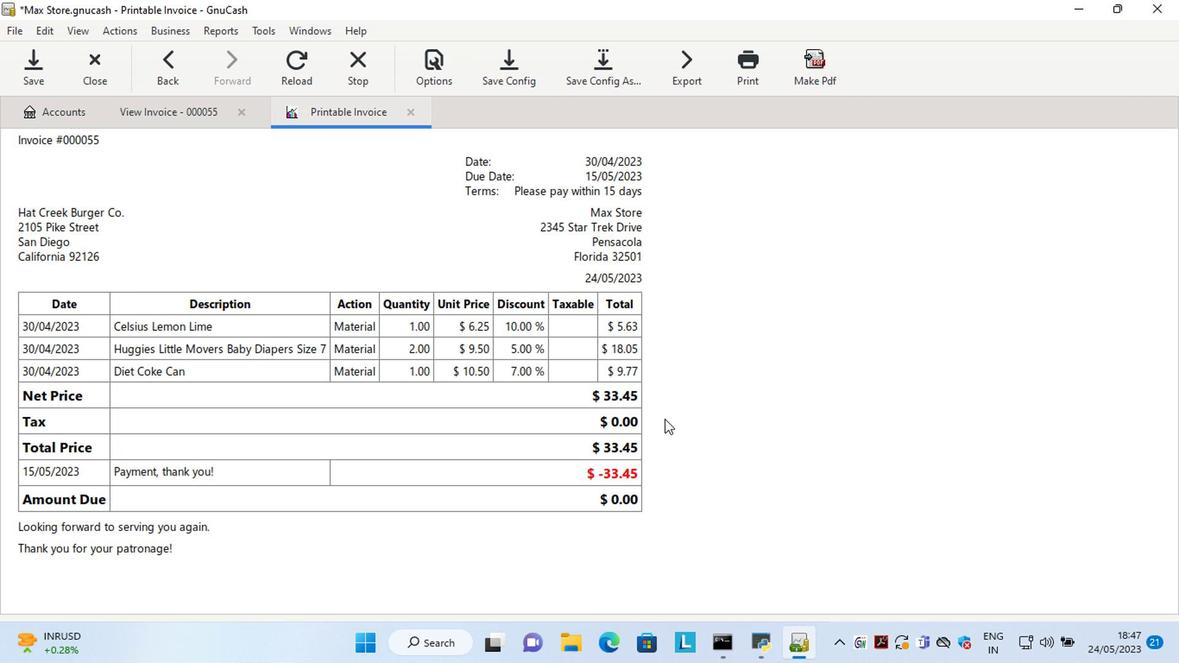 
